 Task: Look for space in Sanaa, Yemen from 8th August, 2023 to 15th August, 2023 for 9 adults in price range Rs.10000 to Rs.14000. Place can be shared room with 5 bedrooms having 9 beds and 5 bathrooms. Property type can be house, flat, guest house. Amenities needed are: wifi, TV, free parkinig on premises, gym, breakfast. Booking option can be shelf check-in. Required host language is English.
Action: Mouse moved to (521, 100)
Screenshot: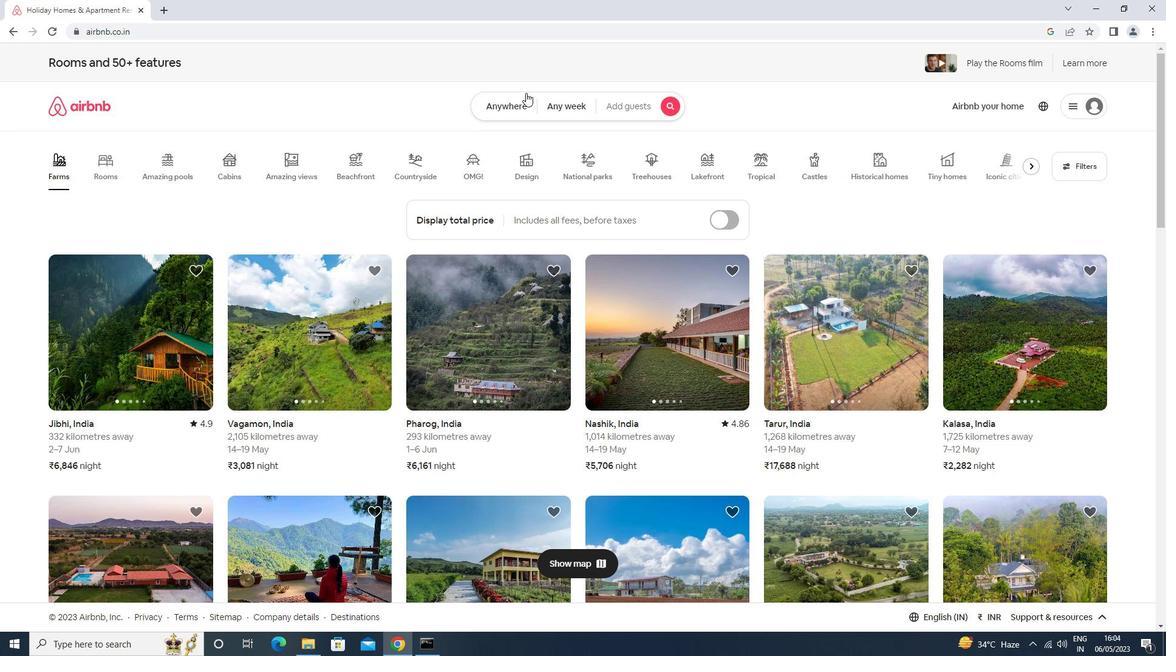 
Action: Mouse pressed left at (521, 100)
Screenshot: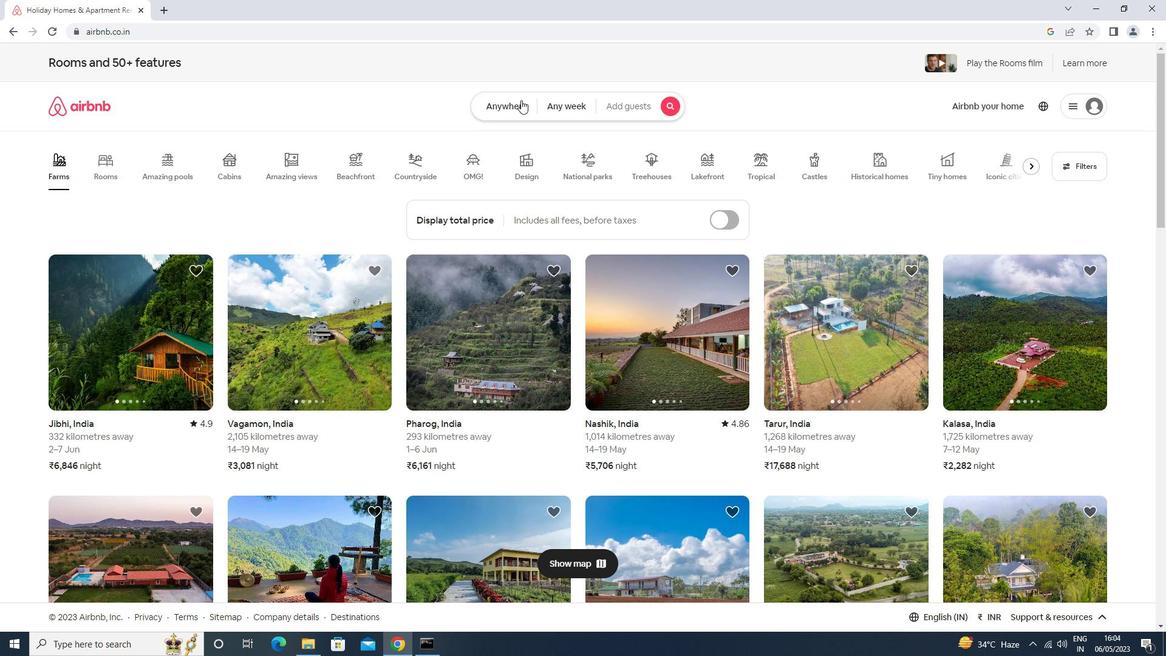 
Action: Mouse moved to (455, 145)
Screenshot: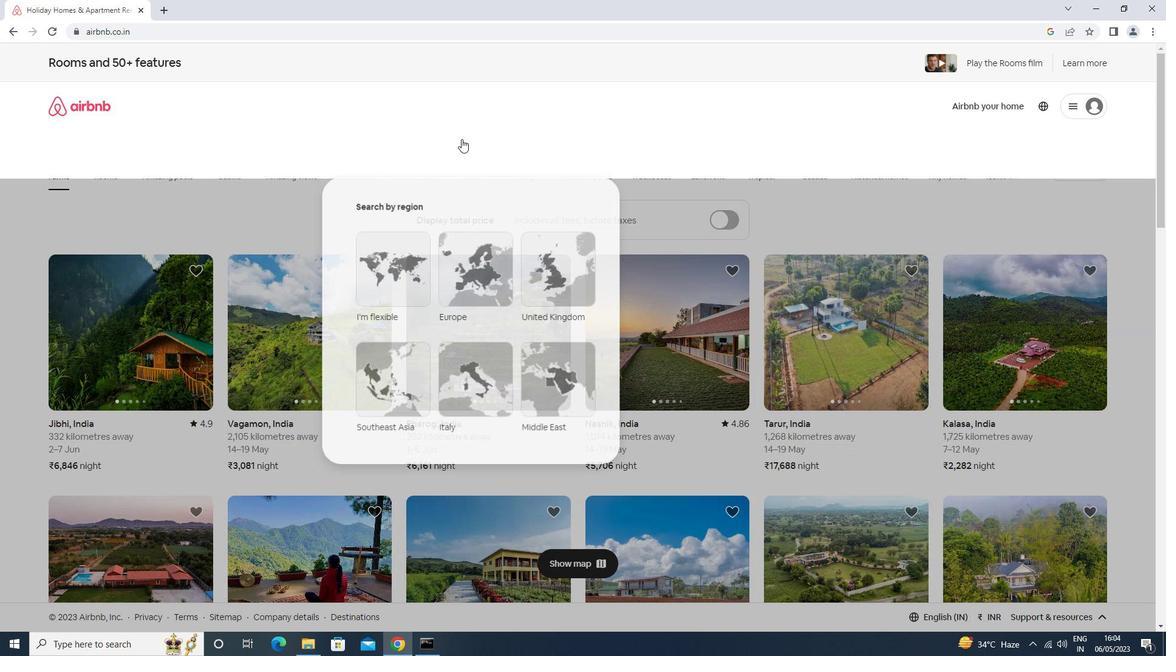 
Action: Mouse pressed left at (455, 145)
Screenshot: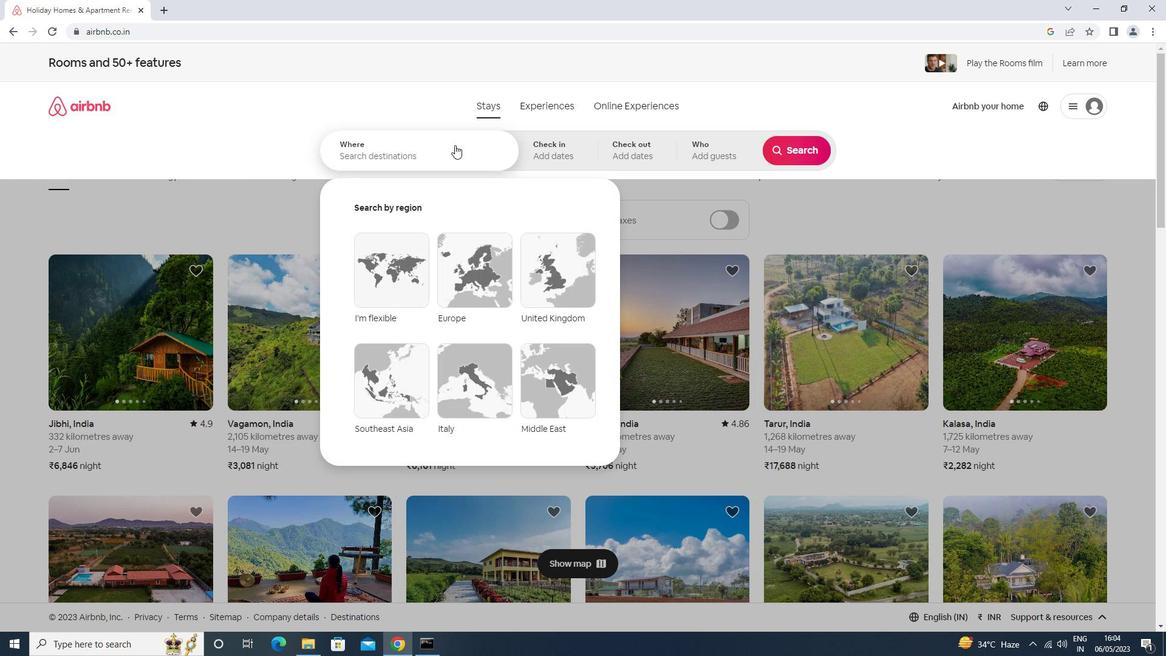 
Action: Key pressed <Key.shift>SANAA,YEMEN<Key.down><Key.enter>
Screenshot: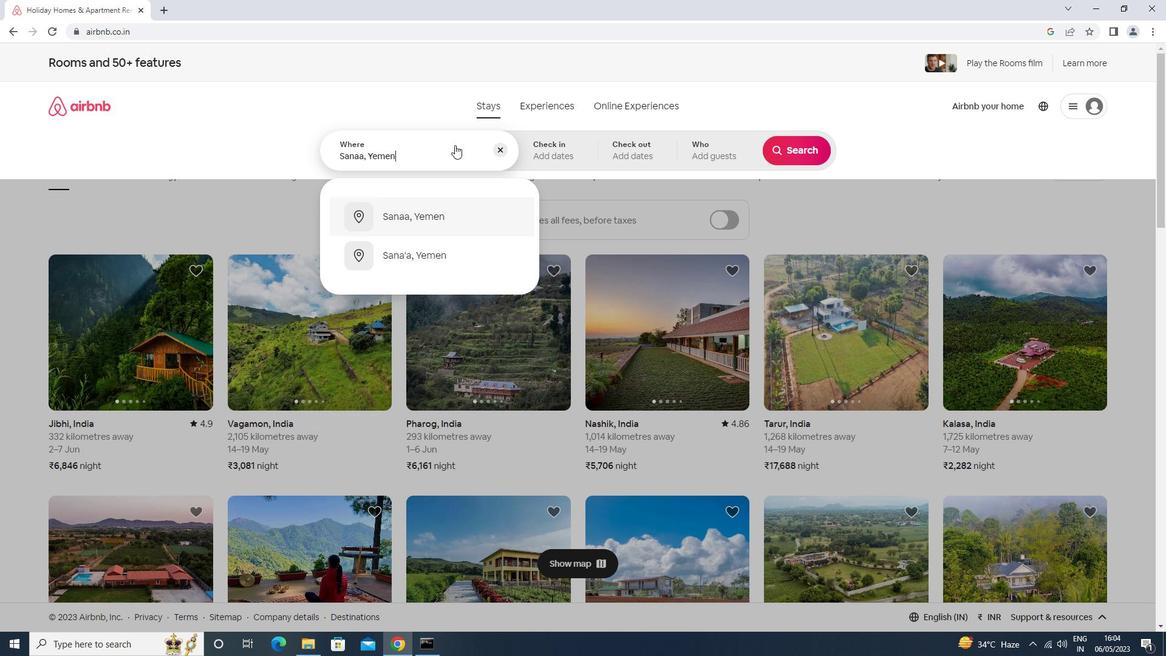 
Action: Mouse moved to (792, 249)
Screenshot: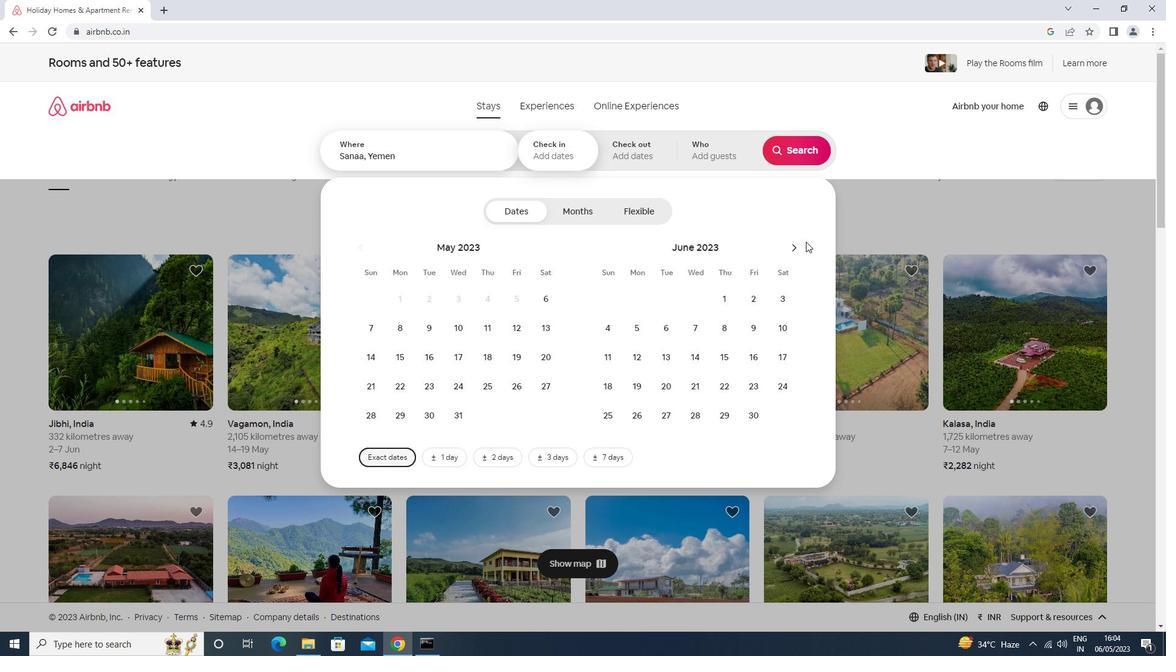 
Action: Mouse pressed left at (792, 249)
Screenshot: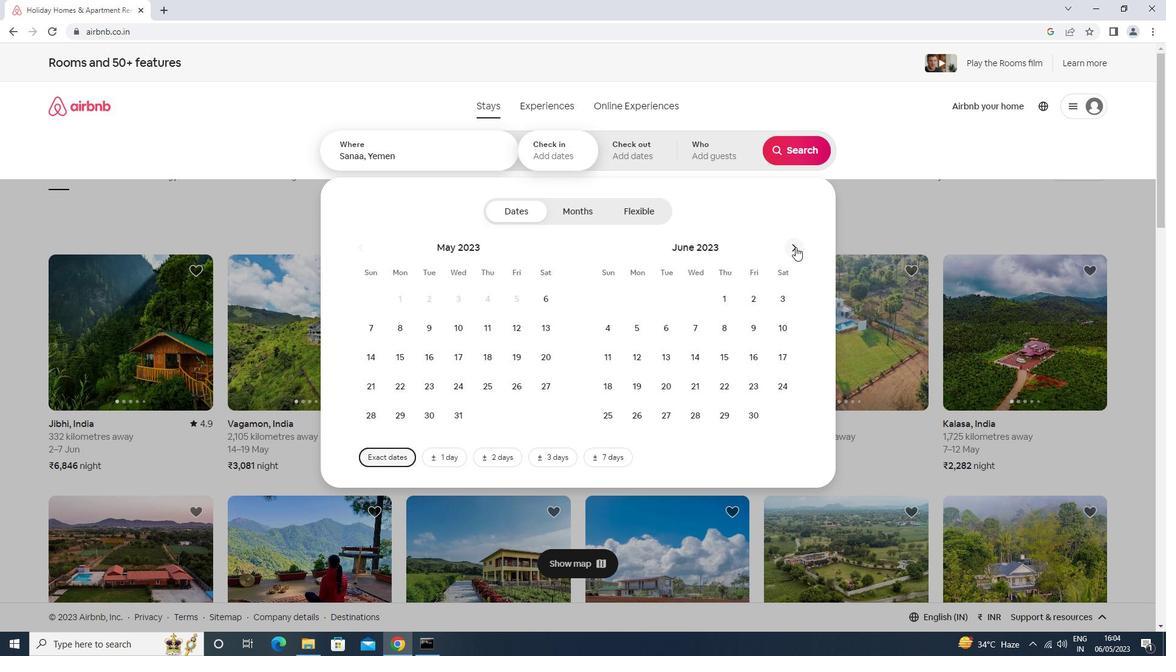 
Action: Mouse pressed left at (792, 249)
Screenshot: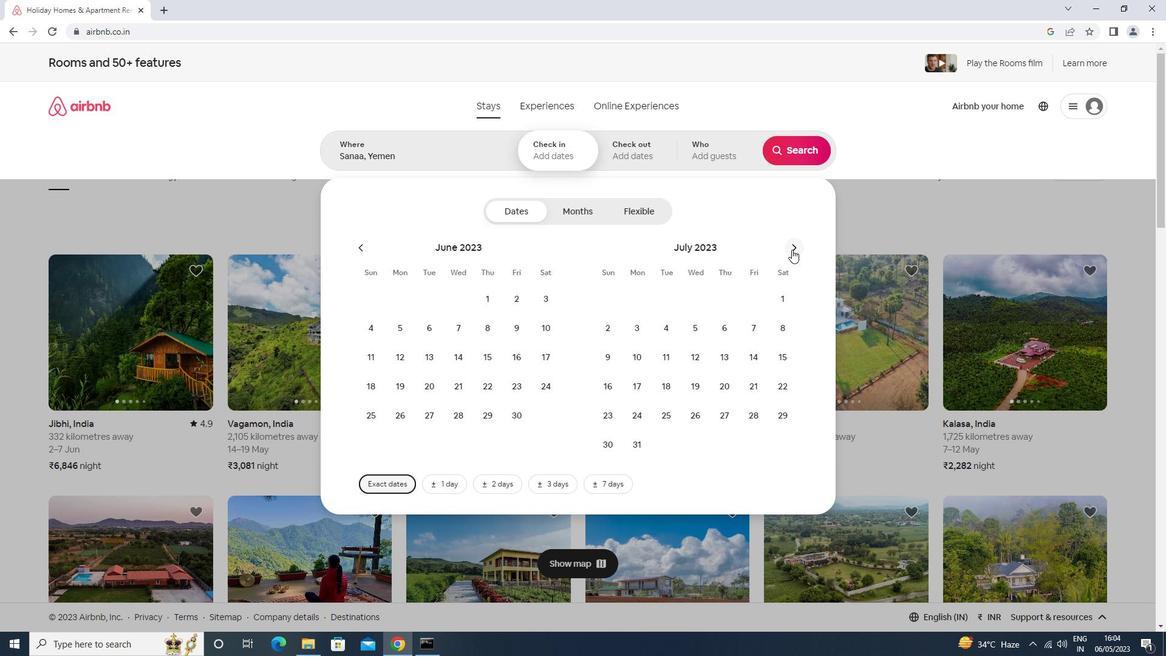 
Action: Mouse moved to (668, 321)
Screenshot: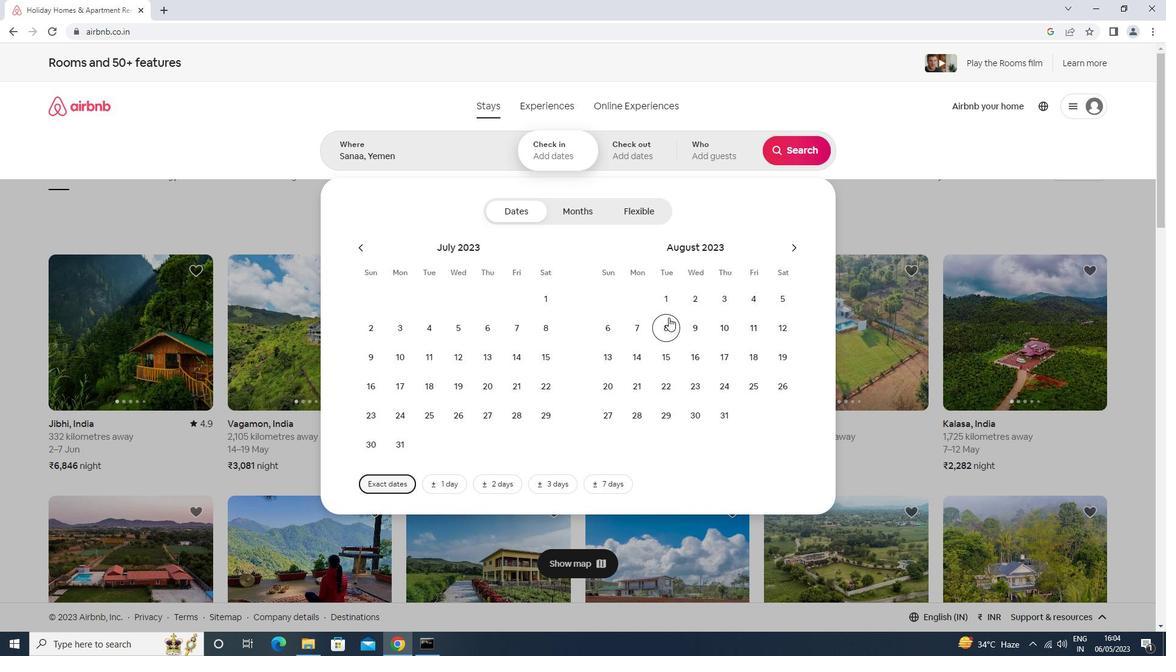 
Action: Mouse pressed left at (668, 321)
Screenshot: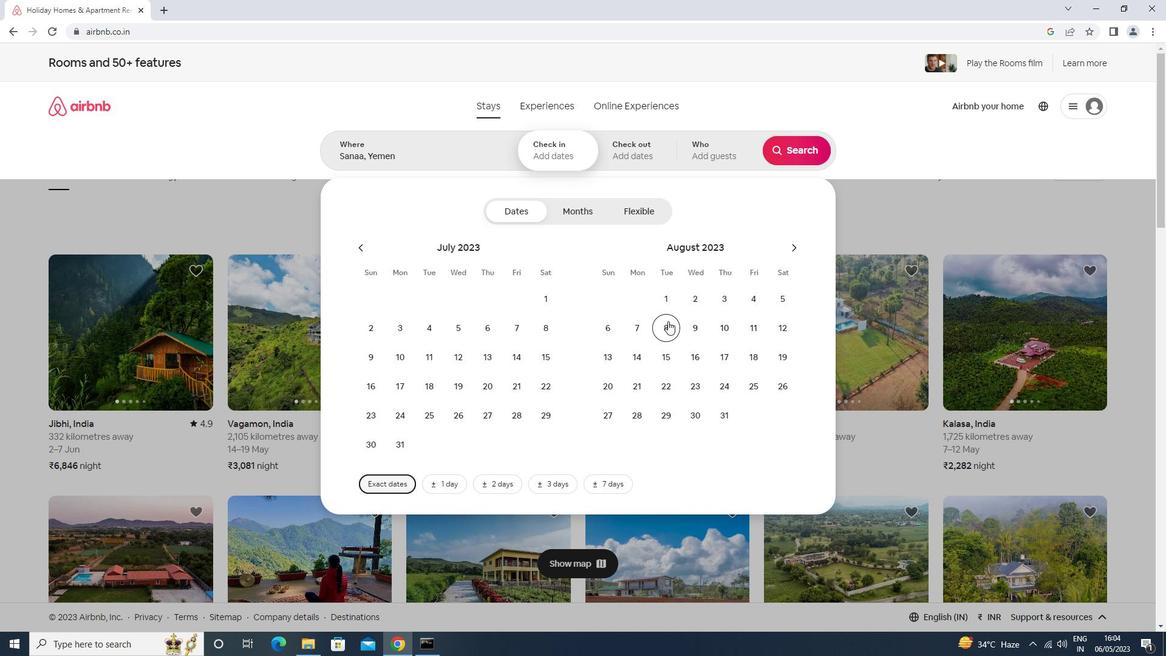 
Action: Mouse moved to (665, 347)
Screenshot: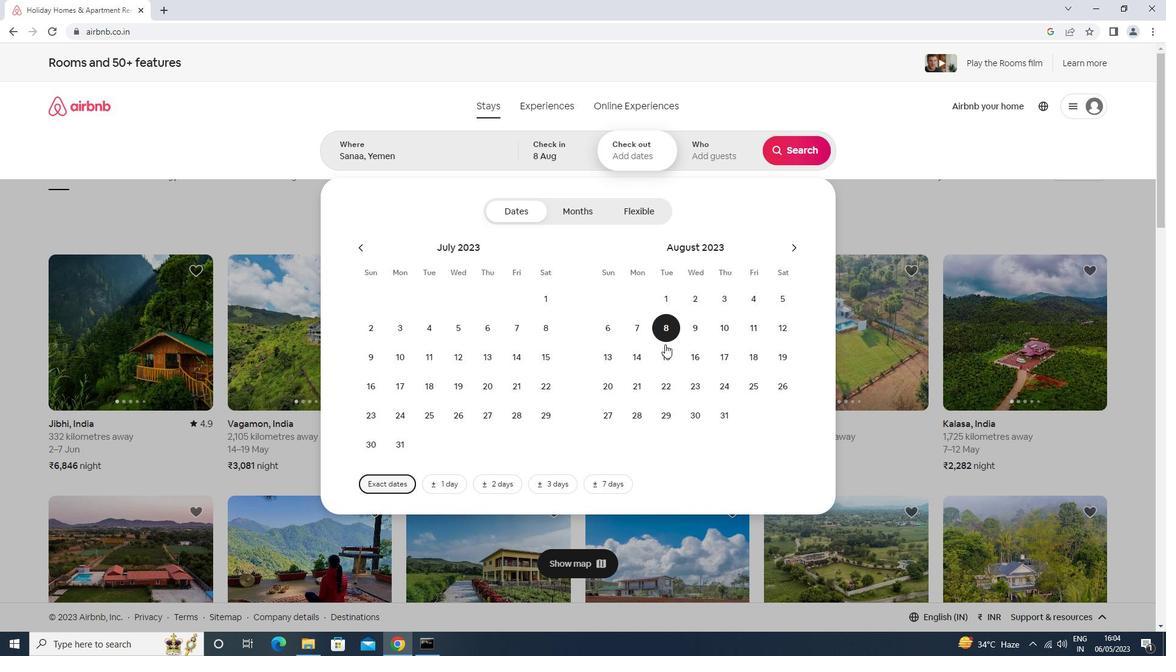 
Action: Mouse pressed left at (665, 347)
Screenshot: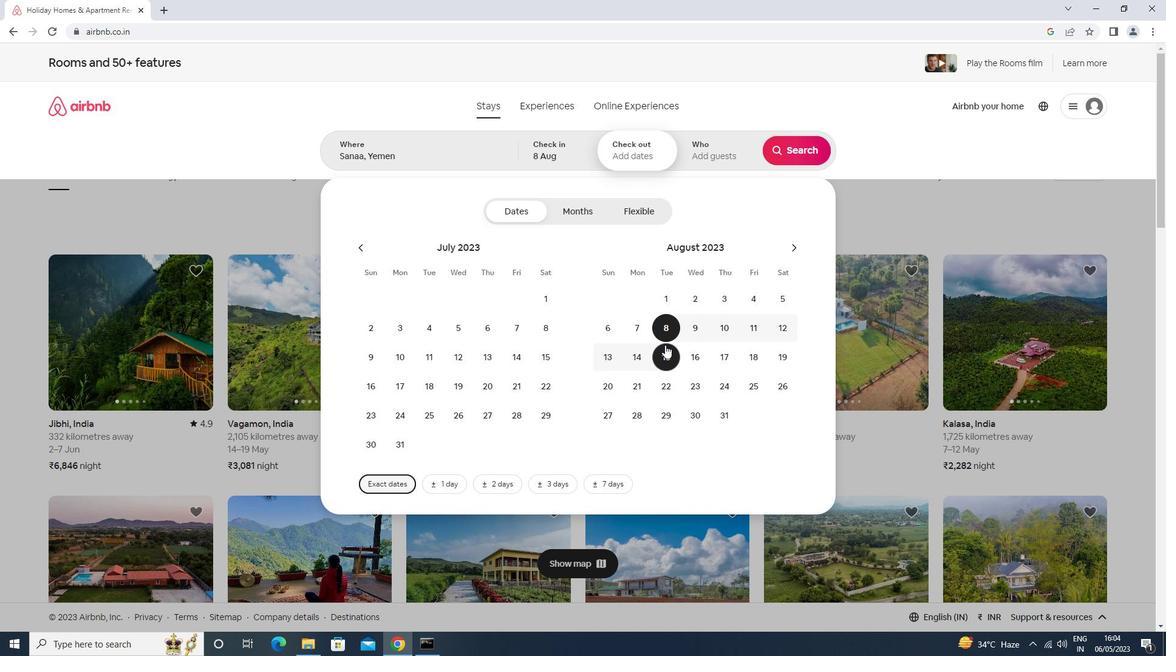 
Action: Mouse moved to (705, 144)
Screenshot: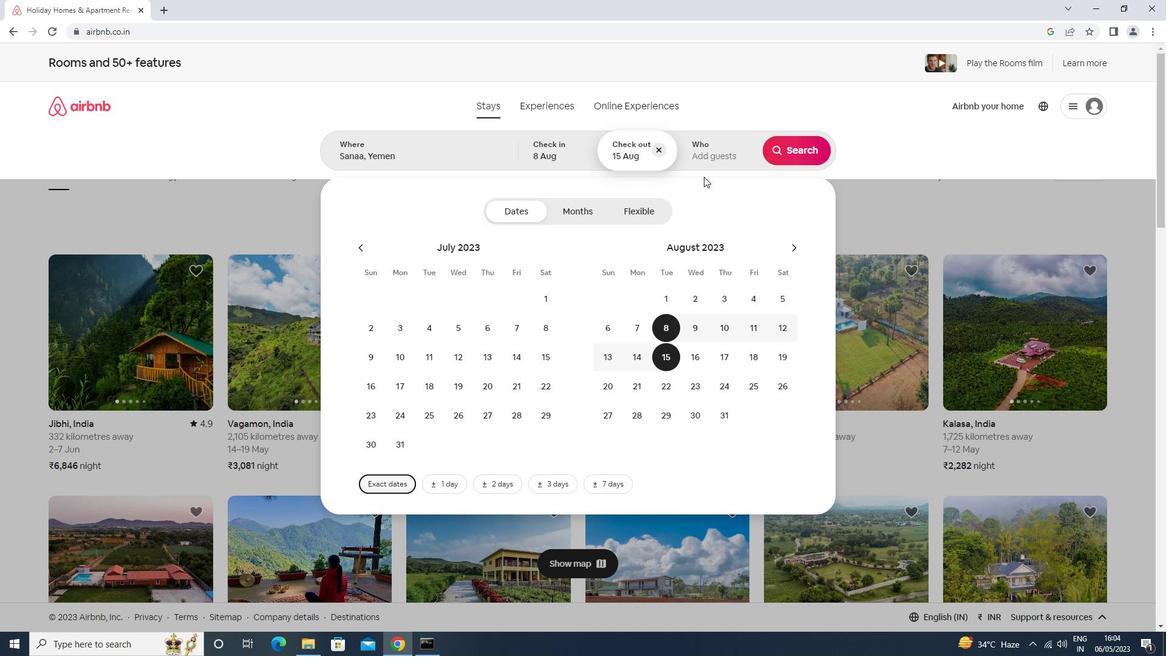 
Action: Mouse pressed left at (705, 144)
Screenshot: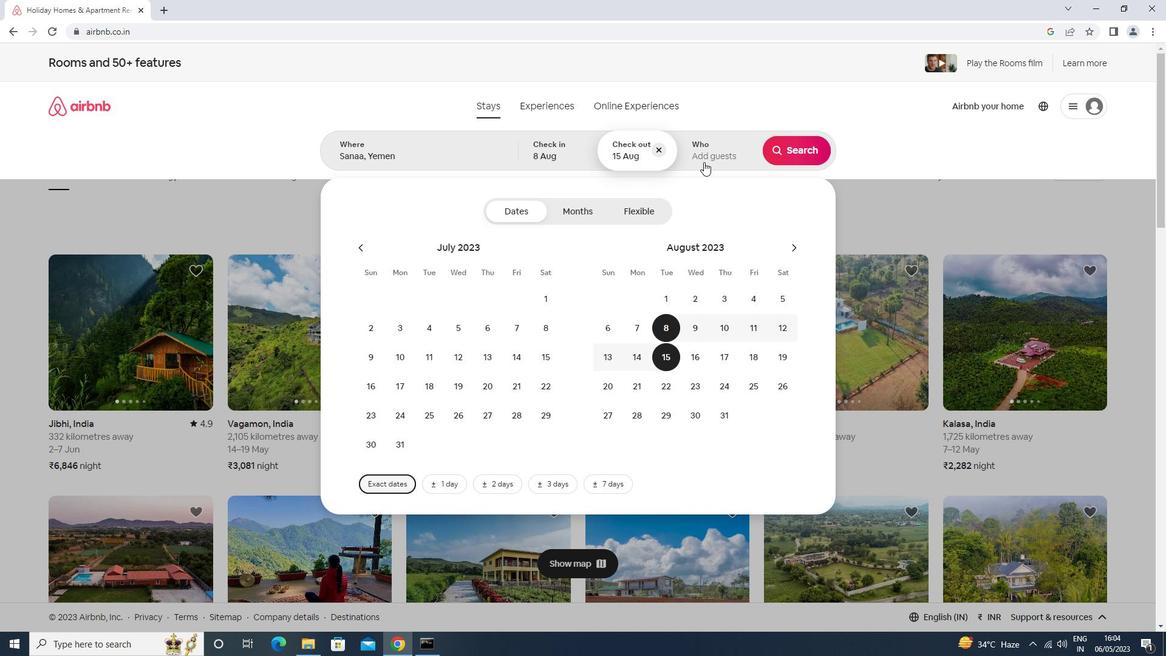 
Action: Mouse moved to (794, 211)
Screenshot: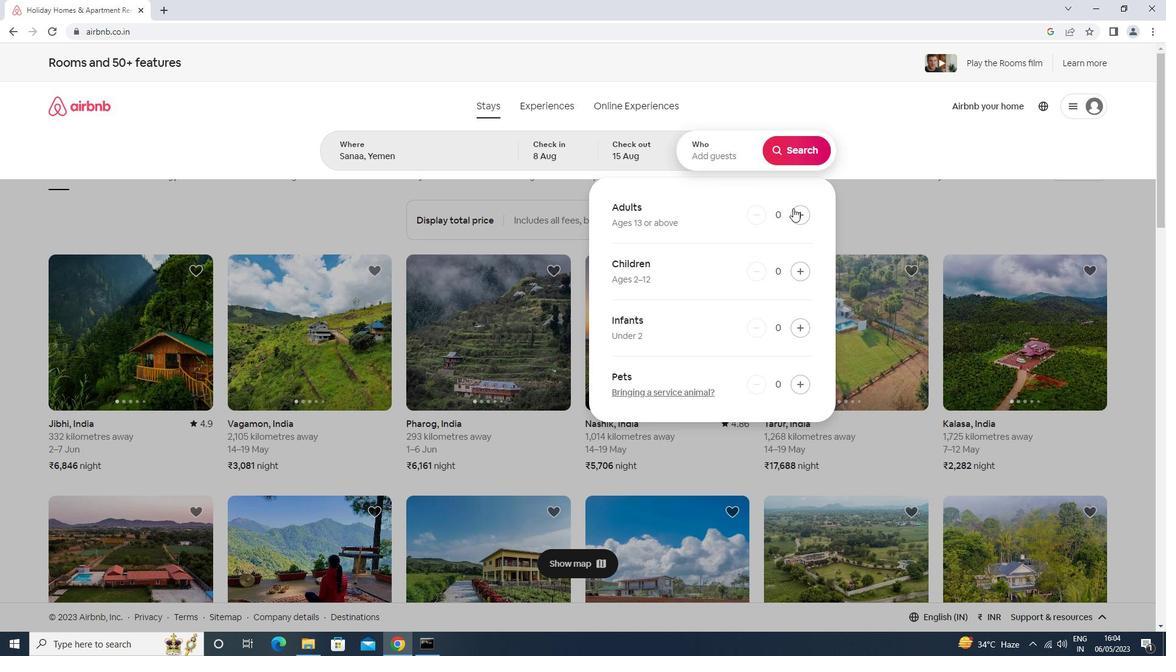 
Action: Mouse pressed left at (794, 211)
Screenshot: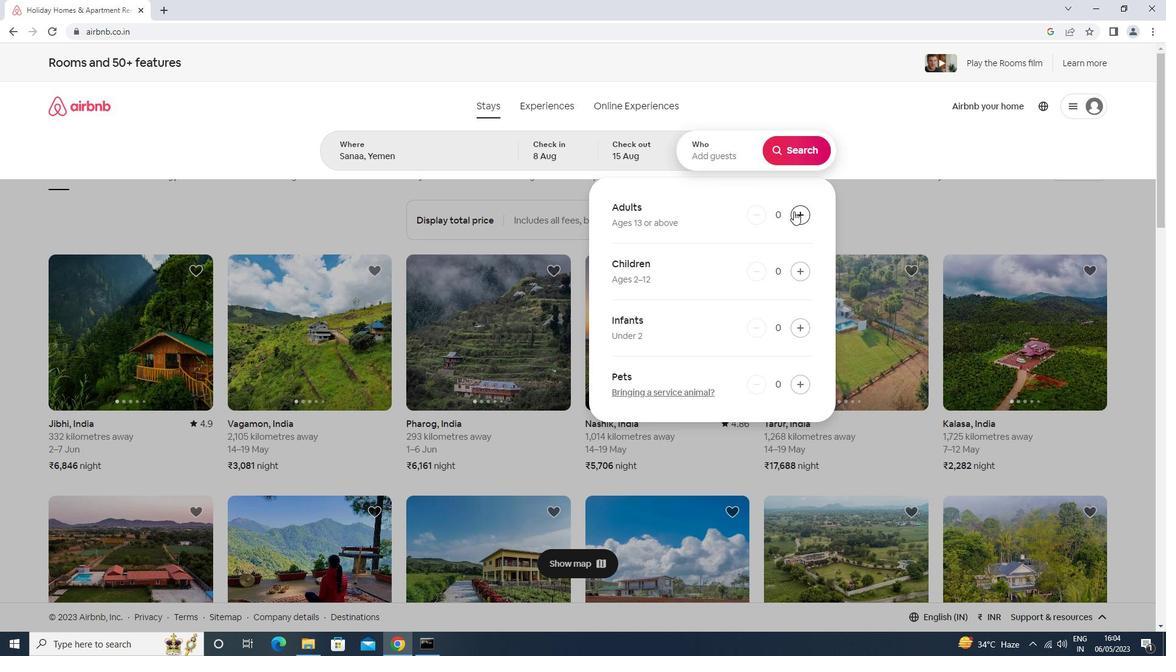 
Action: Mouse pressed left at (794, 211)
Screenshot: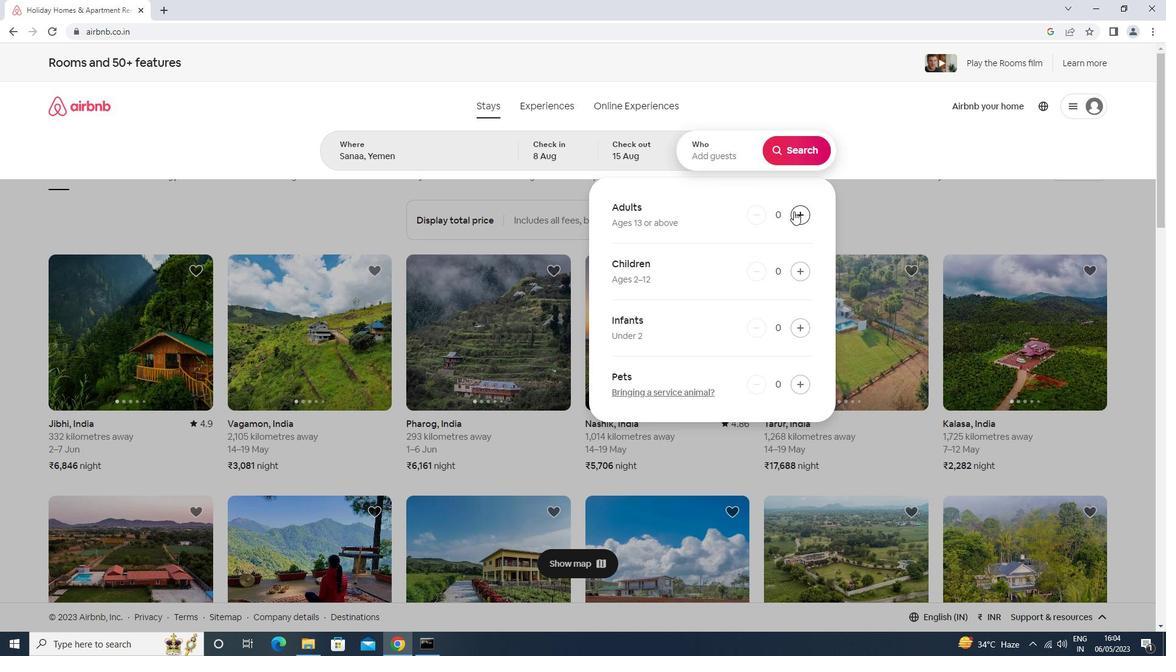 
Action: Mouse pressed left at (794, 211)
Screenshot: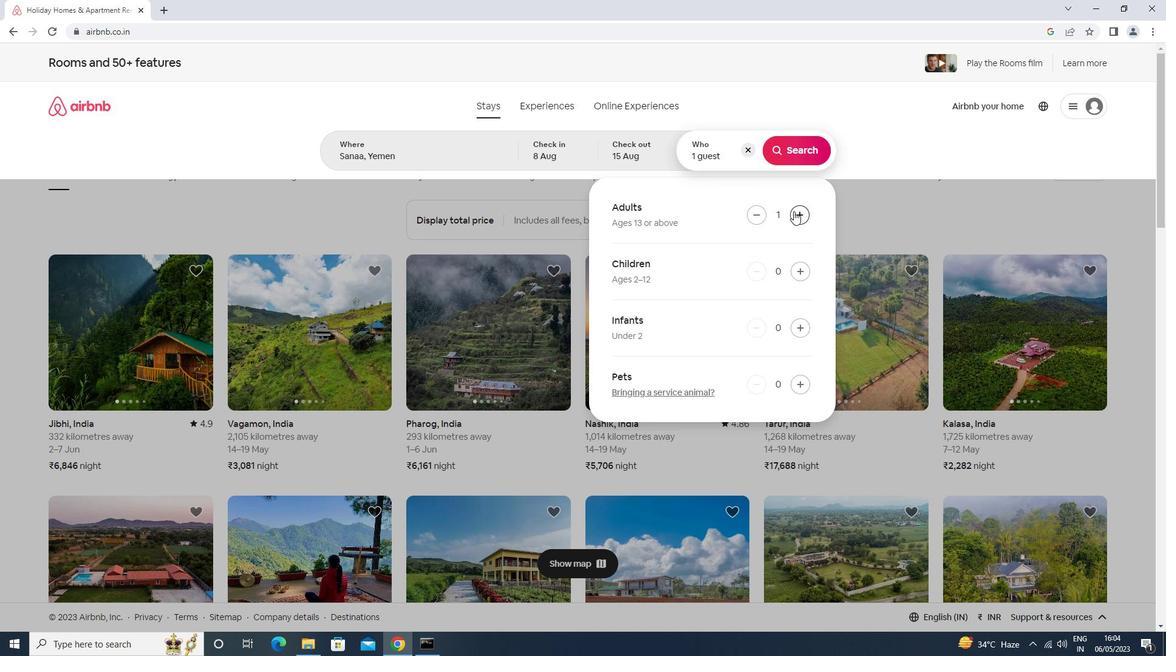 
Action: Mouse pressed left at (794, 211)
Screenshot: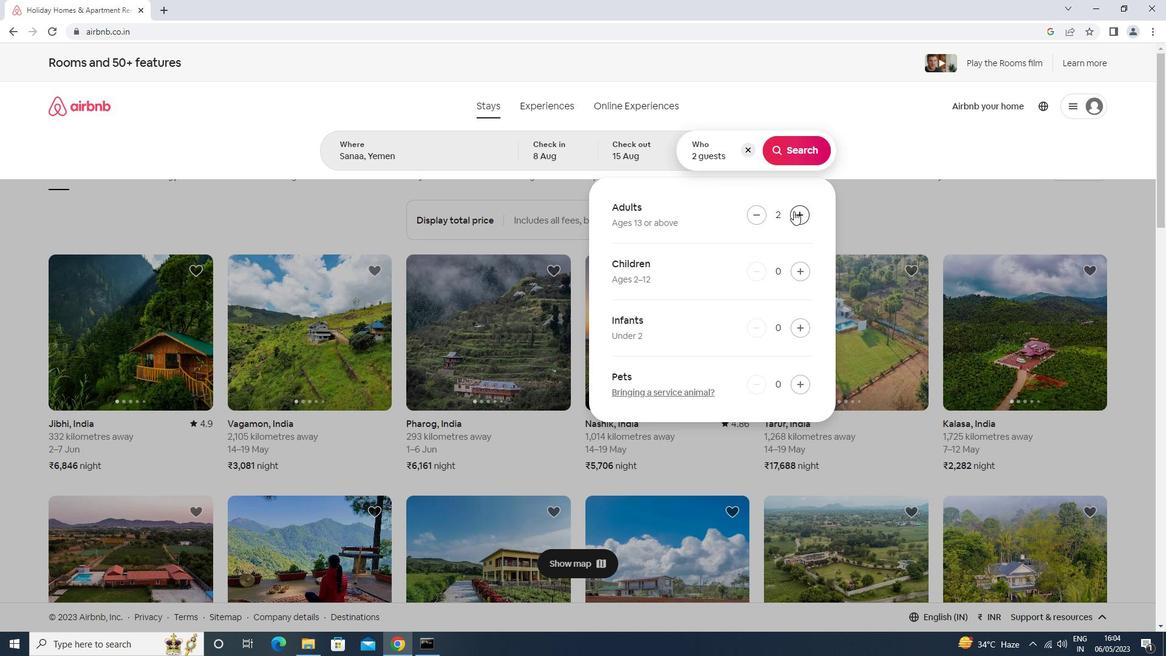 
Action: Mouse pressed left at (794, 211)
Screenshot: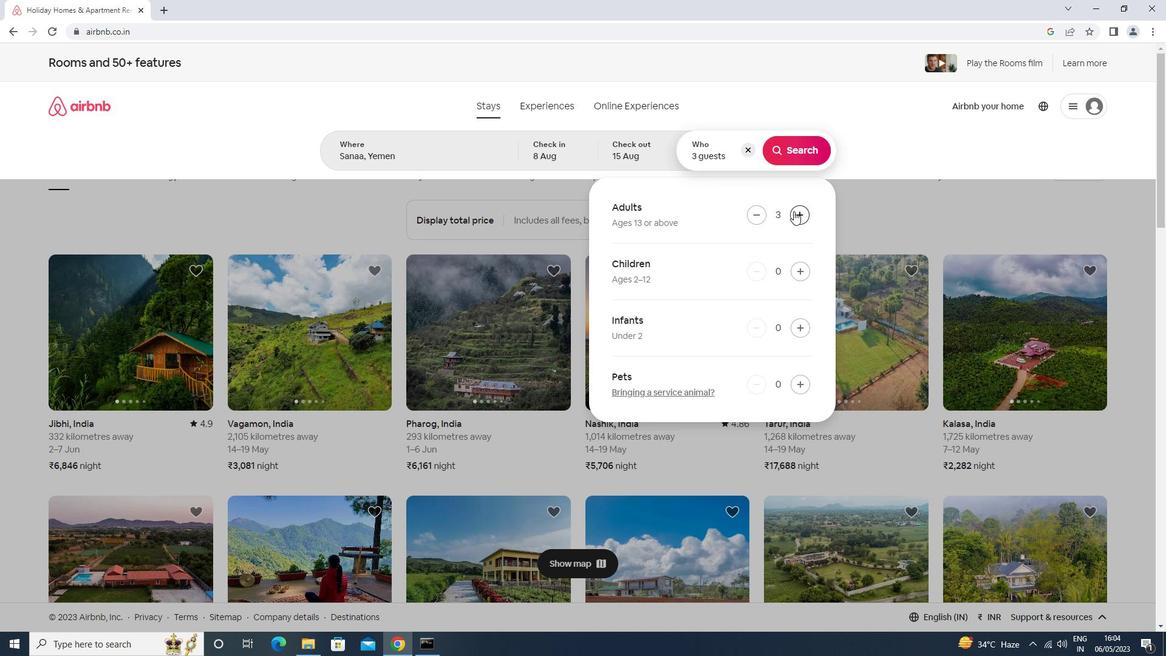 
Action: Mouse pressed left at (794, 211)
Screenshot: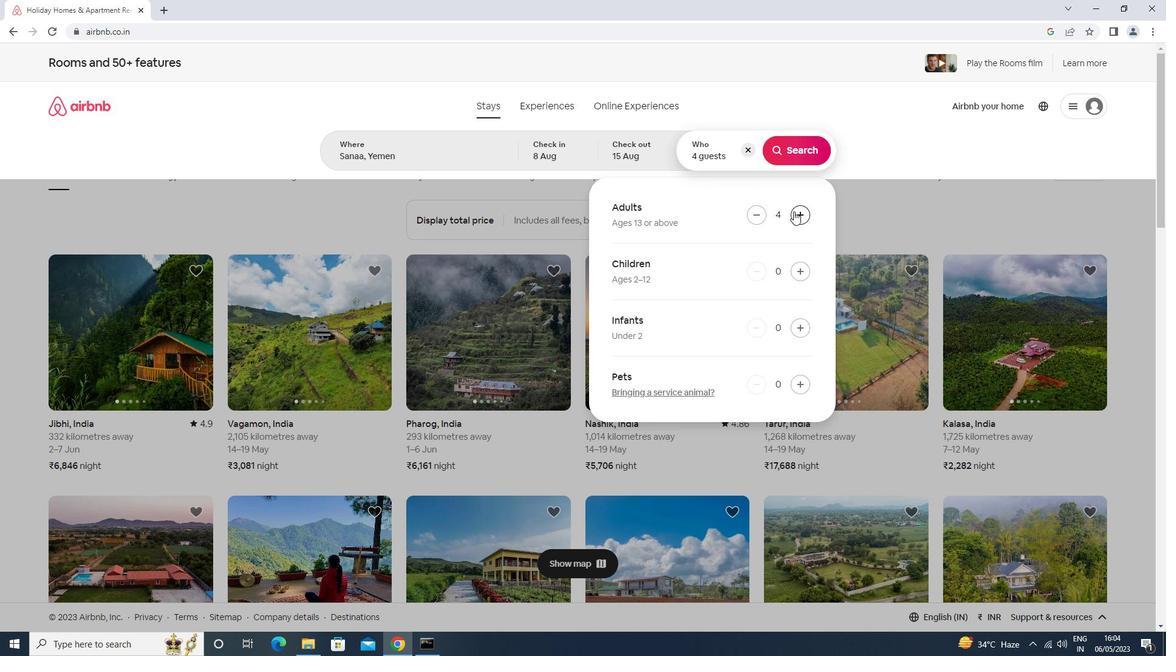 
Action: Mouse pressed left at (794, 211)
Screenshot: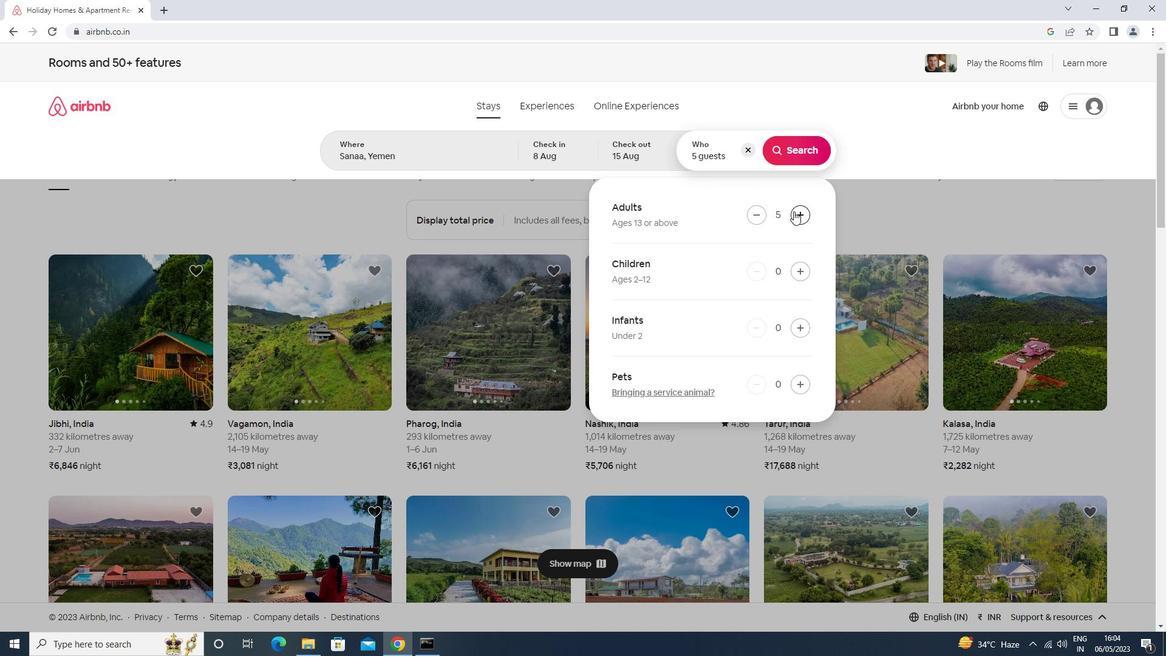 
Action: Mouse pressed left at (794, 211)
Screenshot: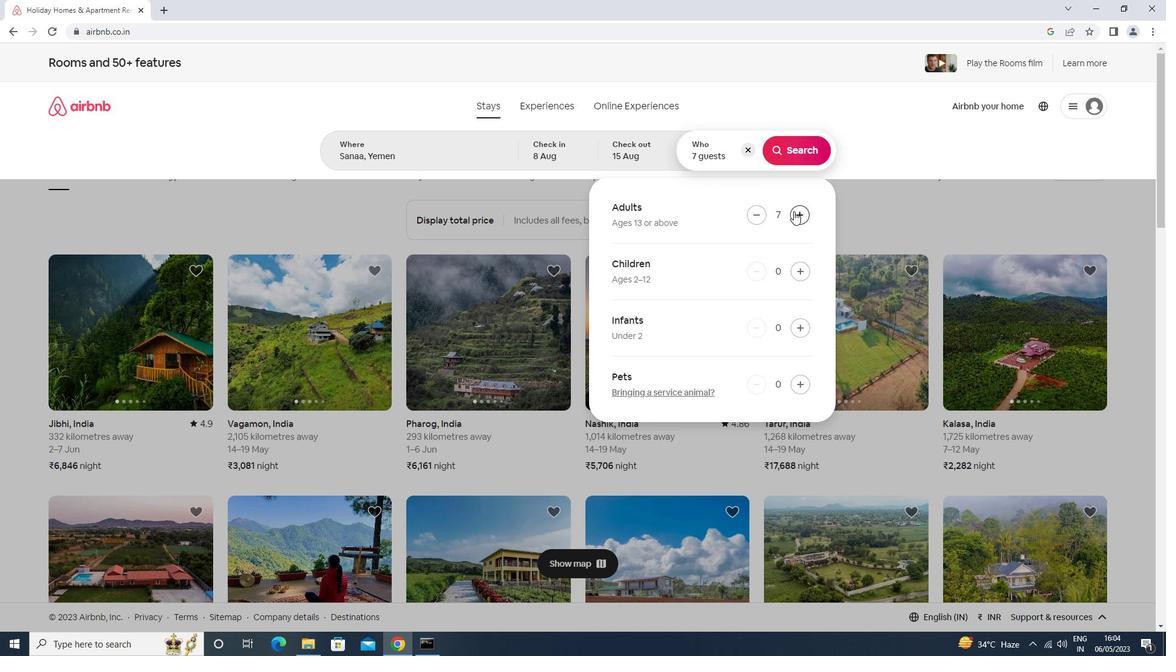 
Action: Mouse pressed left at (794, 211)
Screenshot: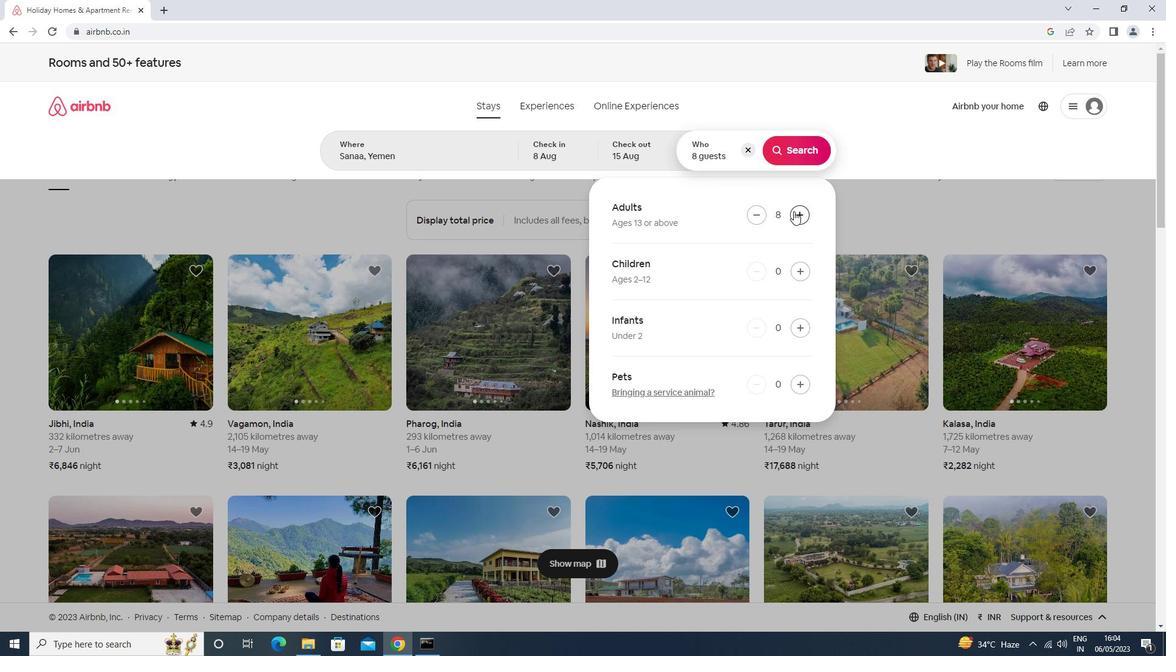 
Action: Mouse moved to (798, 145)
Screenshot: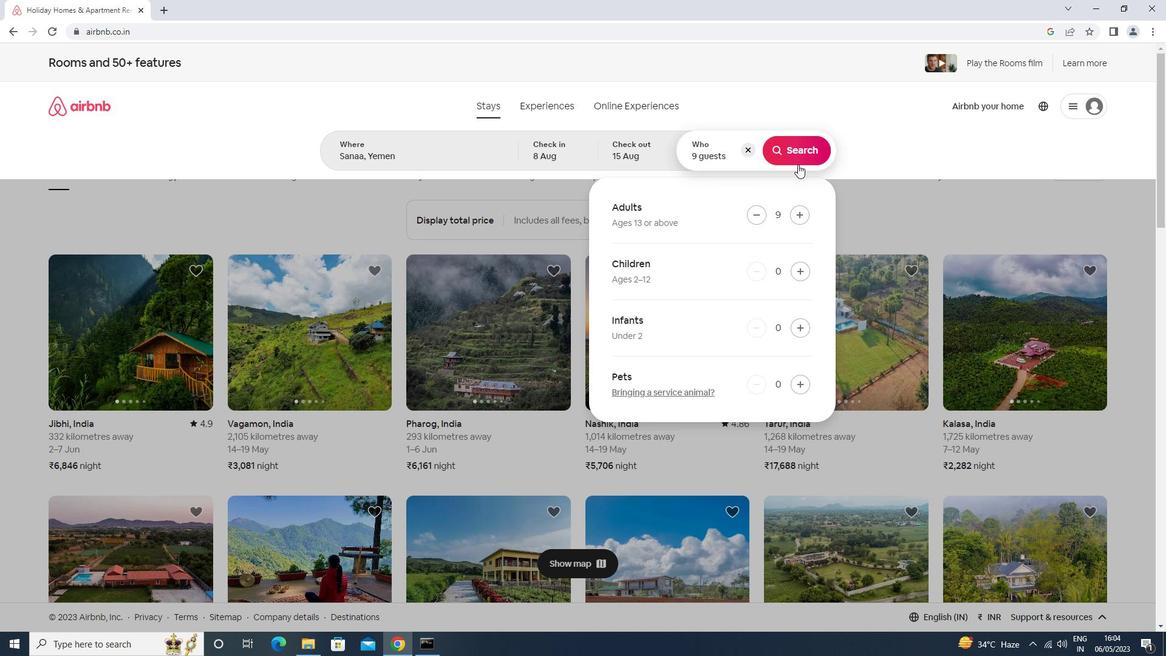 
Action: Mouse pressed left at (798, 145)
Screenshot: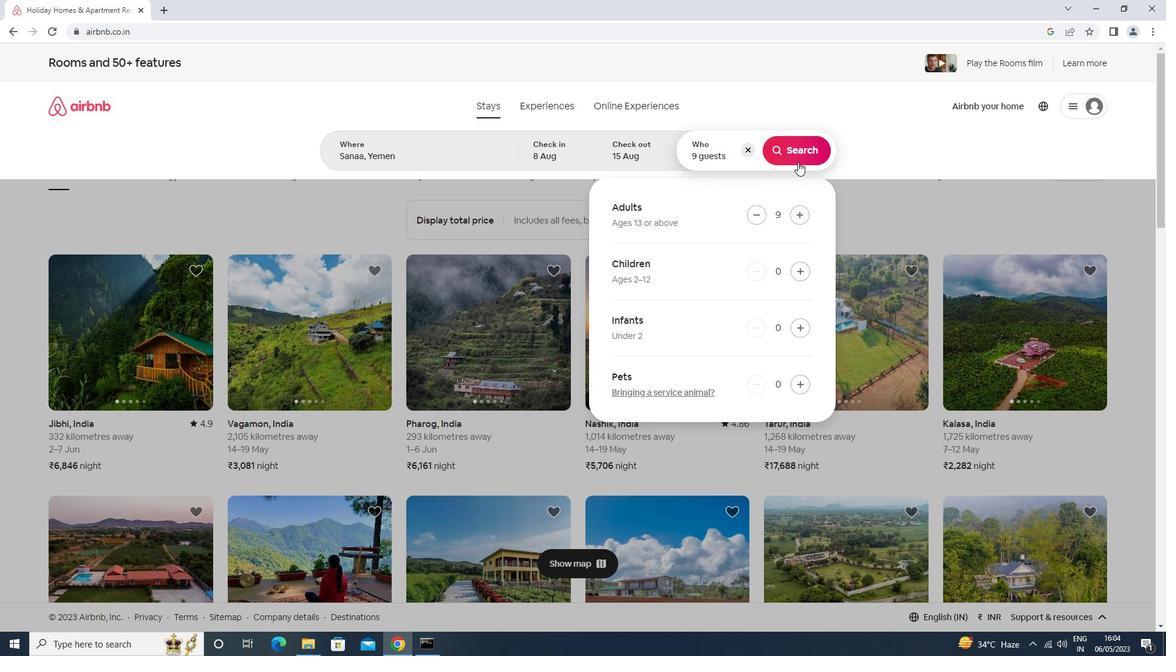 
Action: Mouse moved to (1125, 111)
Screenshot: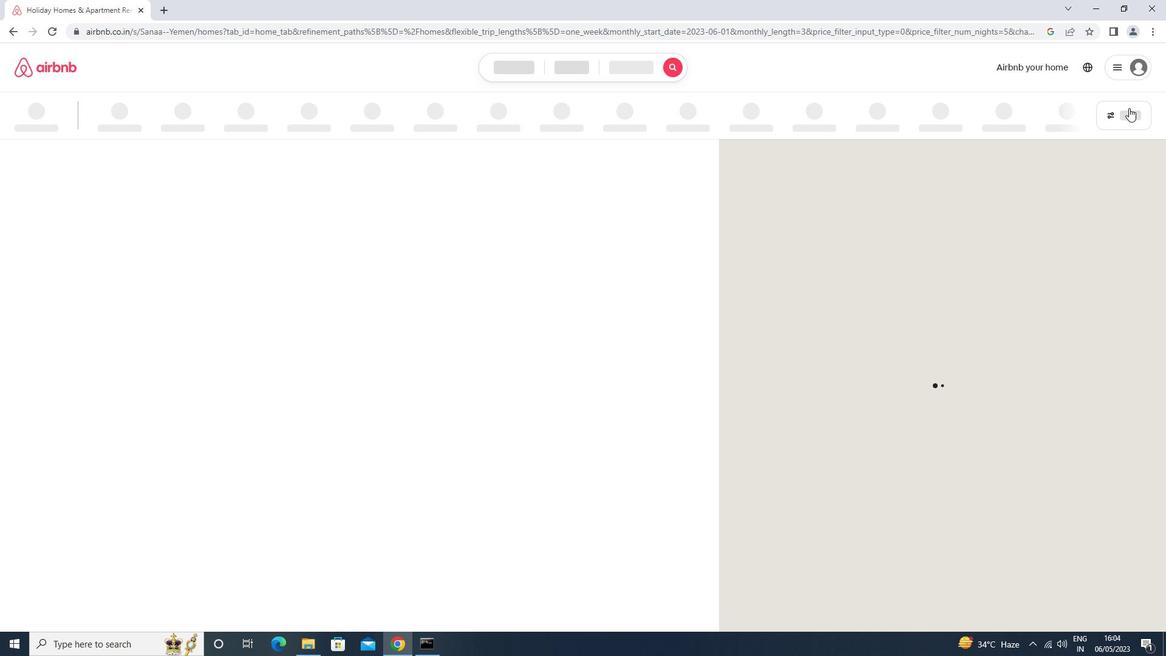 
Action: Mouse pressed left at (1125, 111)
Screenshot: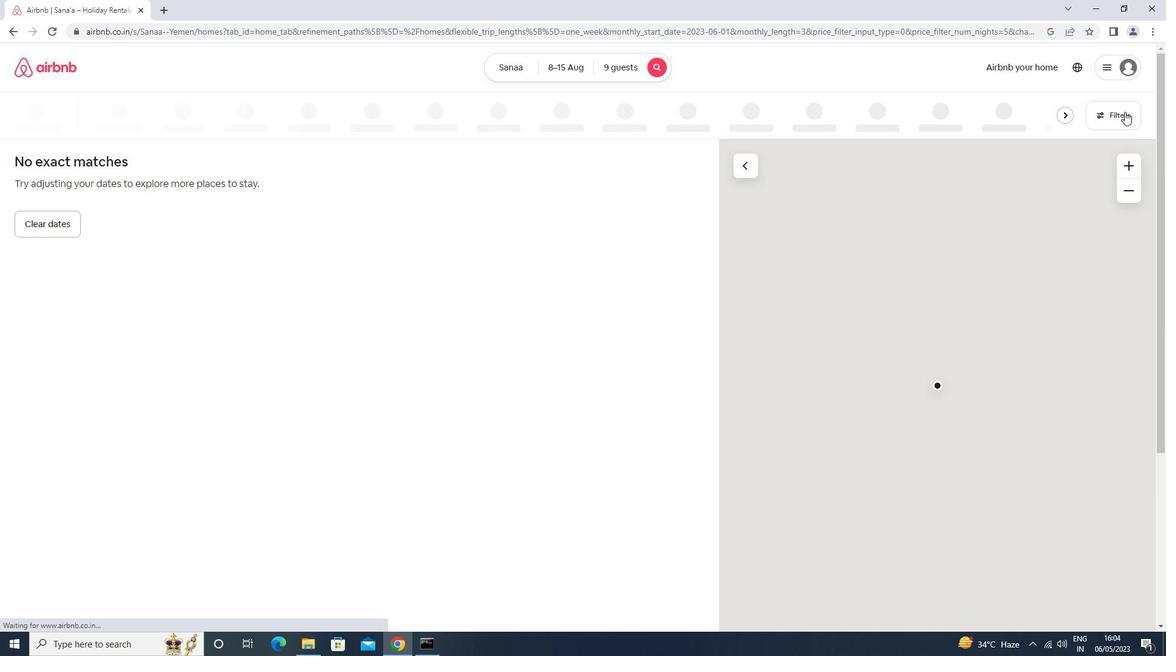 
Action: Mouse moved to (430, 419)
Screenshot: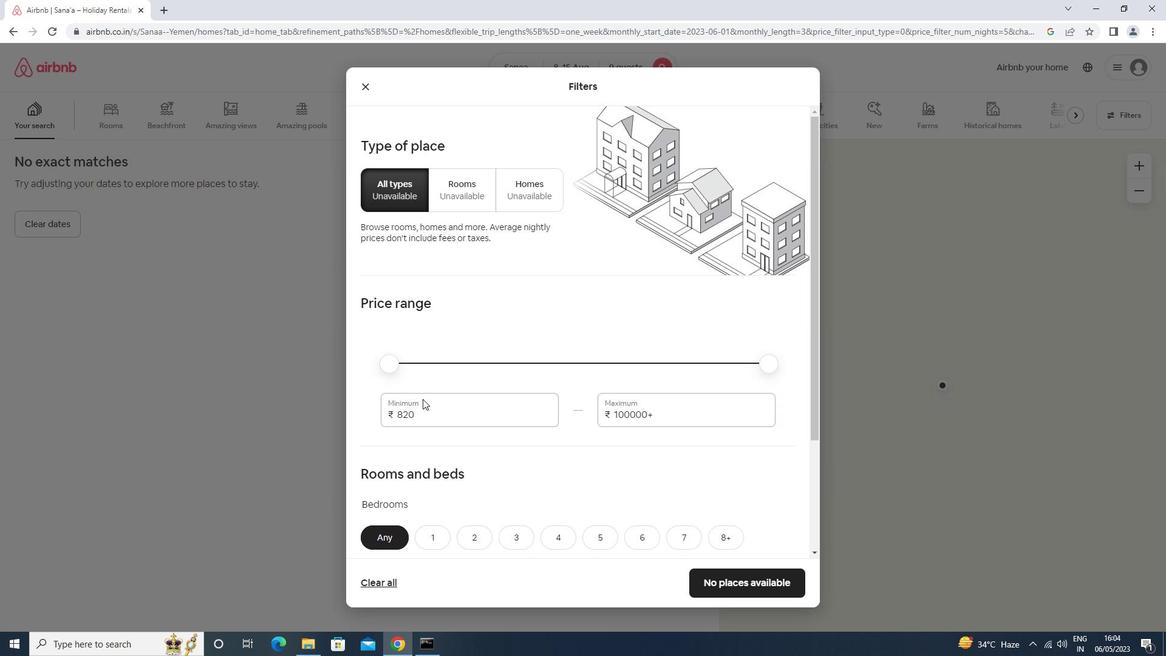 
Action: Mouse pressed left at (430, 419)
Screenshot: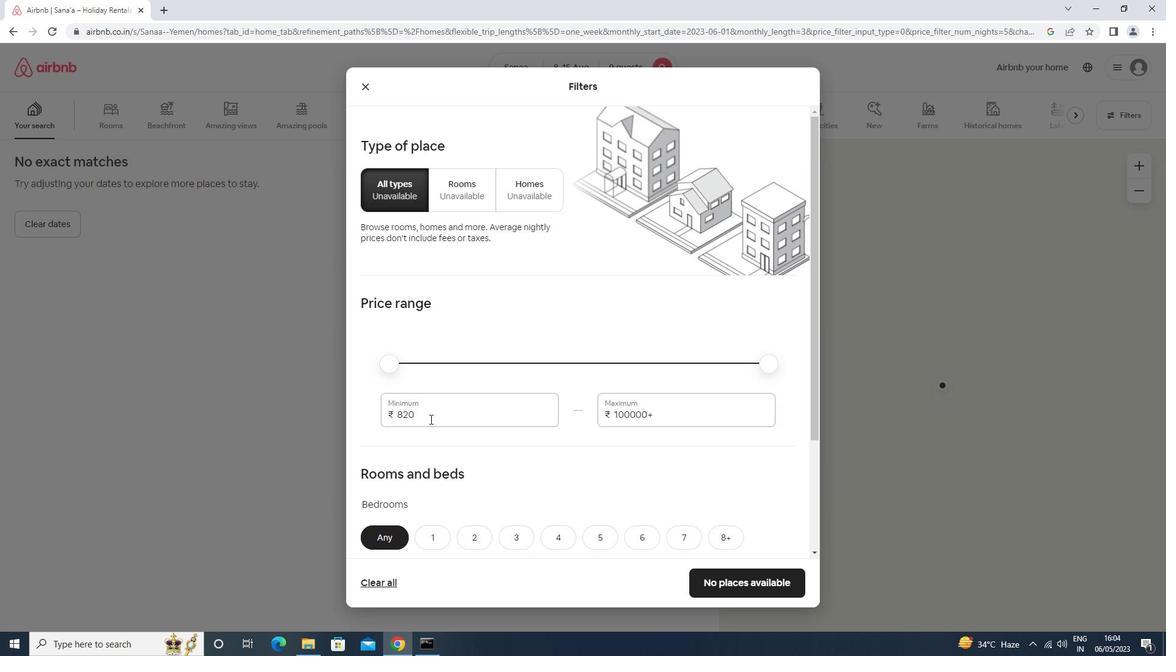 
Action: Key pressed <Key.backspace><Key.backspace><Key.backspace>10000<Key.tab>15<Key.backspace>4000
Screenshot: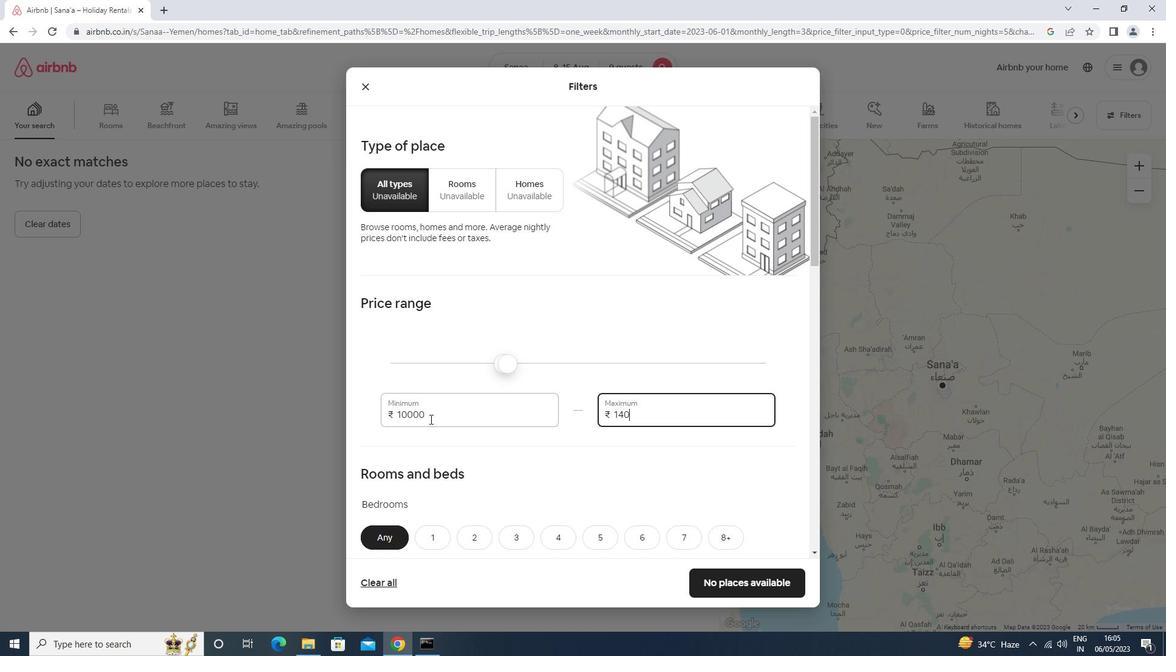 
Action: Mouse moved to (428, 419)
Screenshot: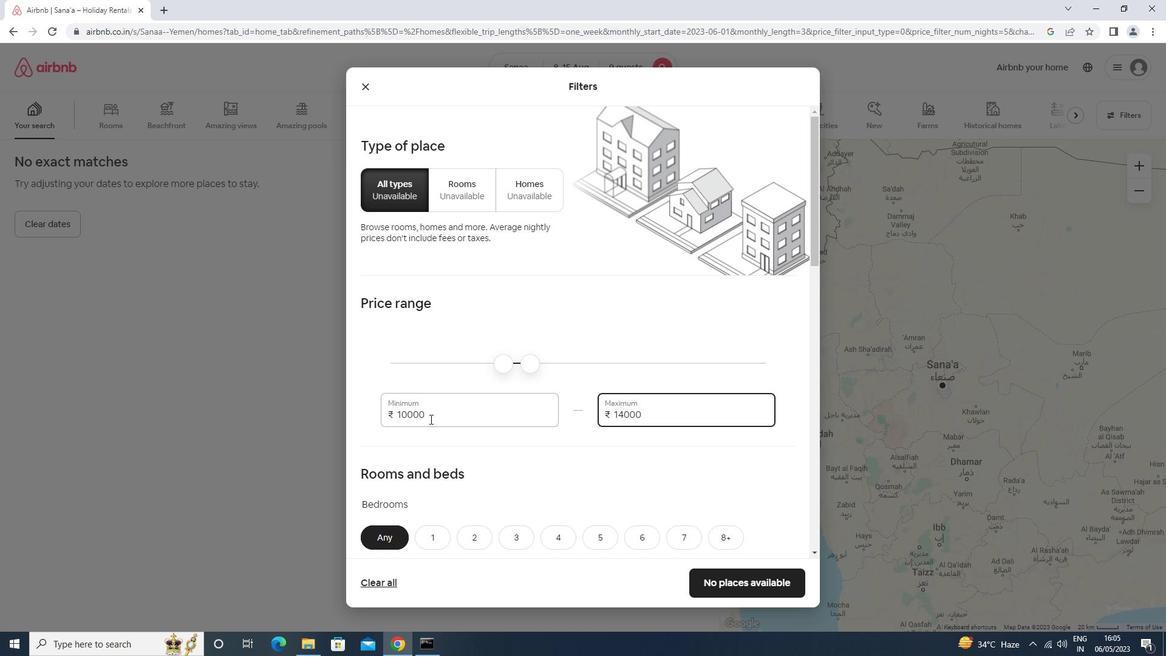 
Action: Mouse scrolled (428, 418) with delta (0, 0)
Screenshot: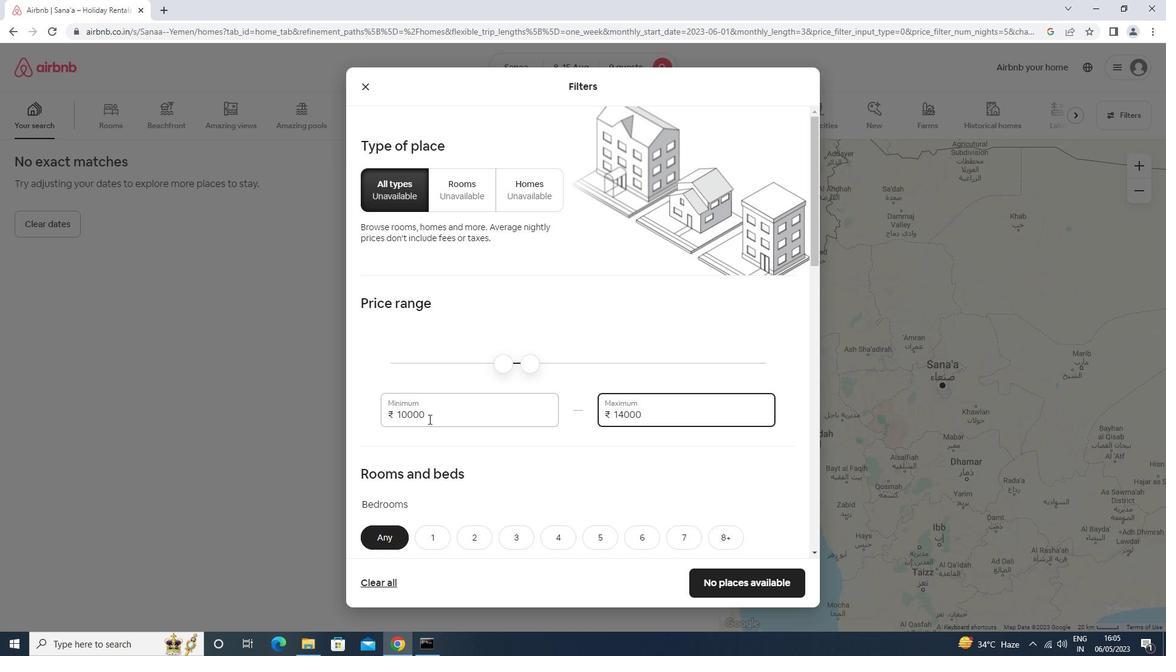 
Action: Mouse scrolled (428, 418) with delta (0, 0)
Screenshot: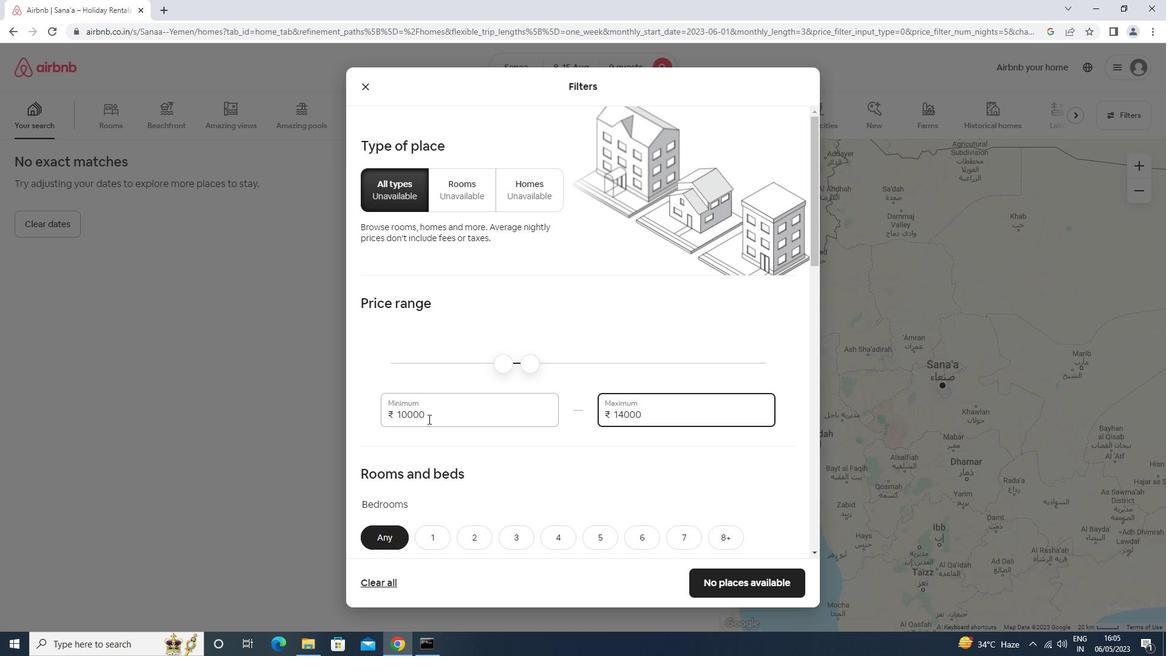 
Action: Mouse scrolled (428, 418) with delta (0, 0)
Screenshot: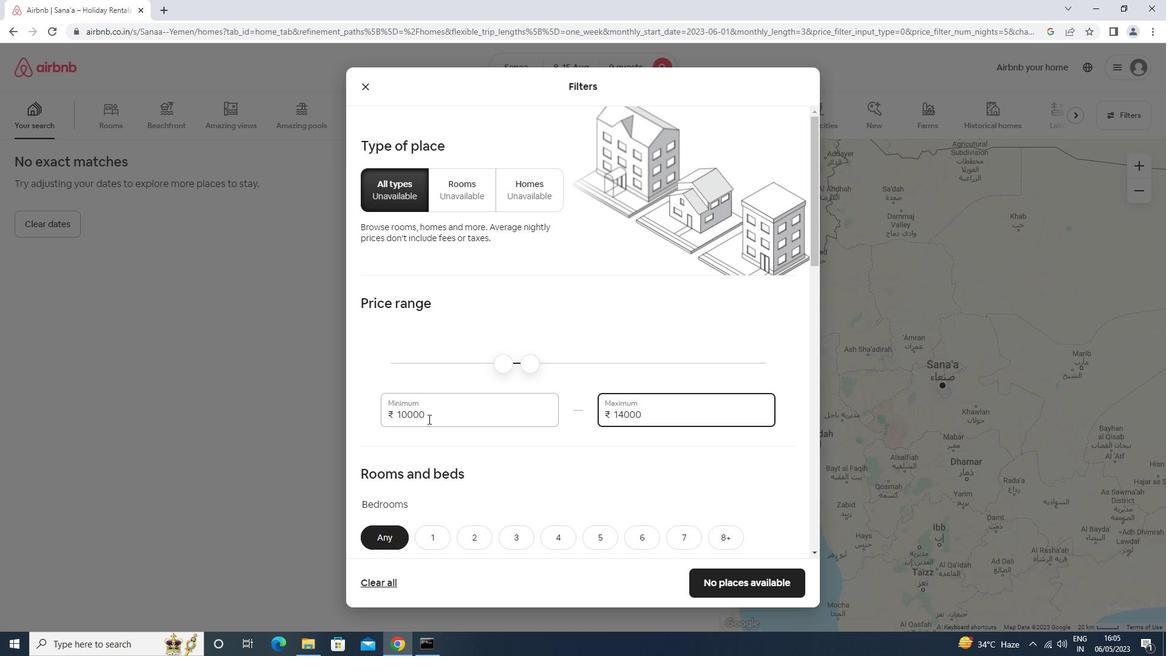 
Action: Mouse scrolled (428, 418) with delta (0, 0)
Screenshot: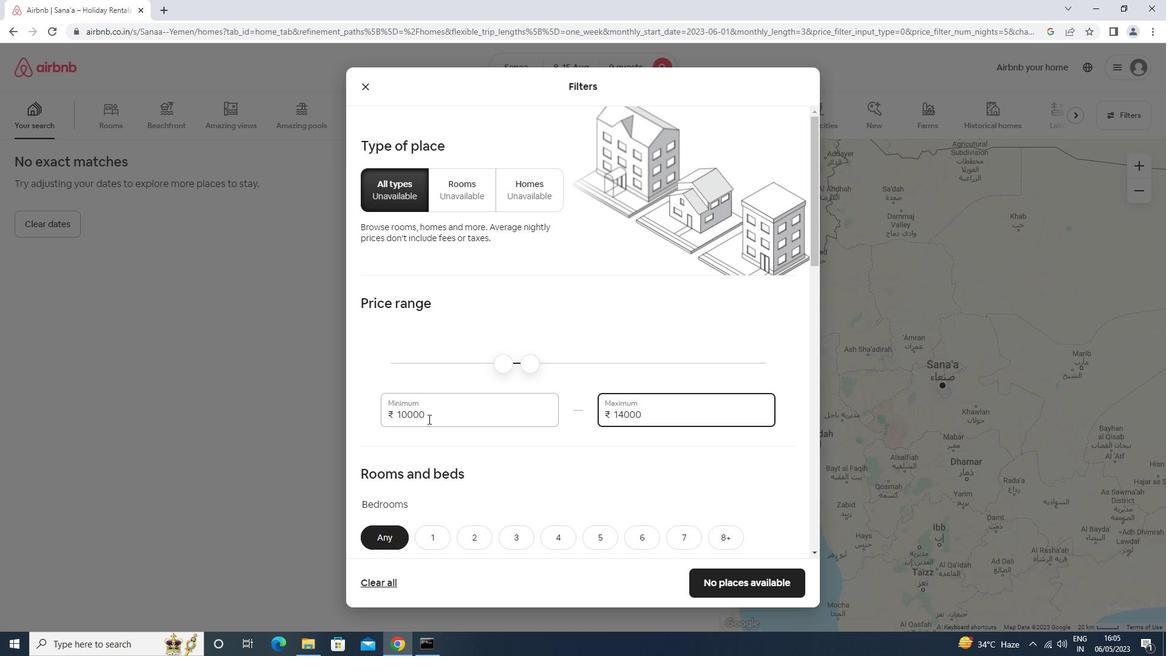 
Action: Mouse scrolled (428, 418) with delta (0, 0)
Screenshot: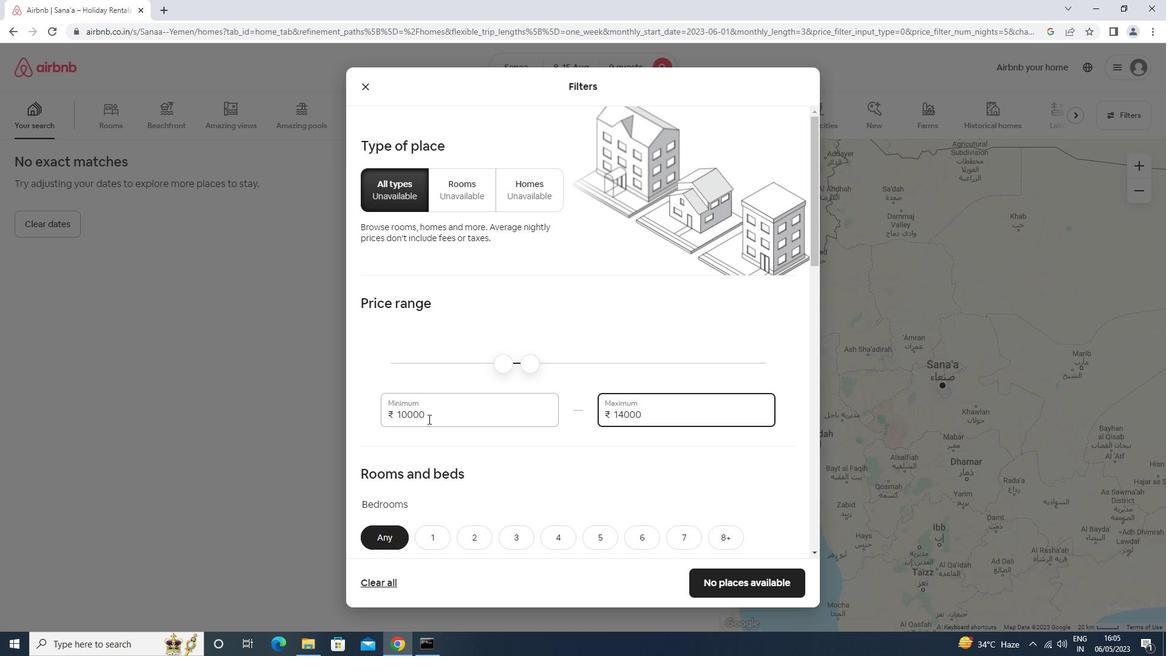 
Action: Mouse moved to (602, 241)
Screenshot: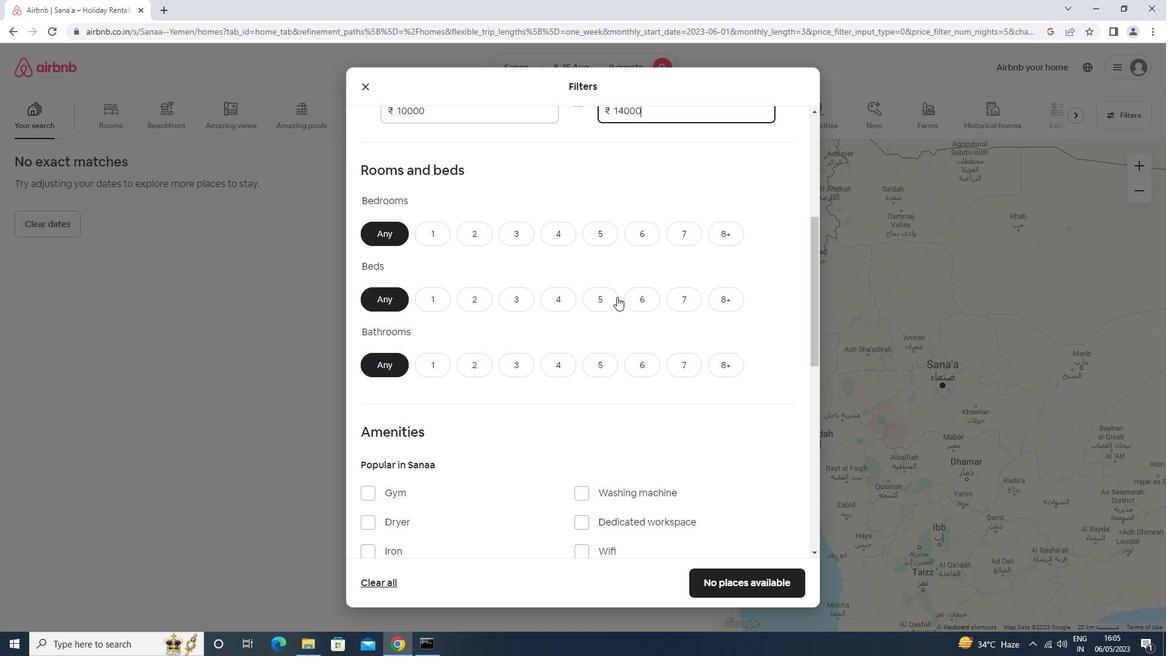 
Action: Mouse pressed left at (602, 241)
Screenshot: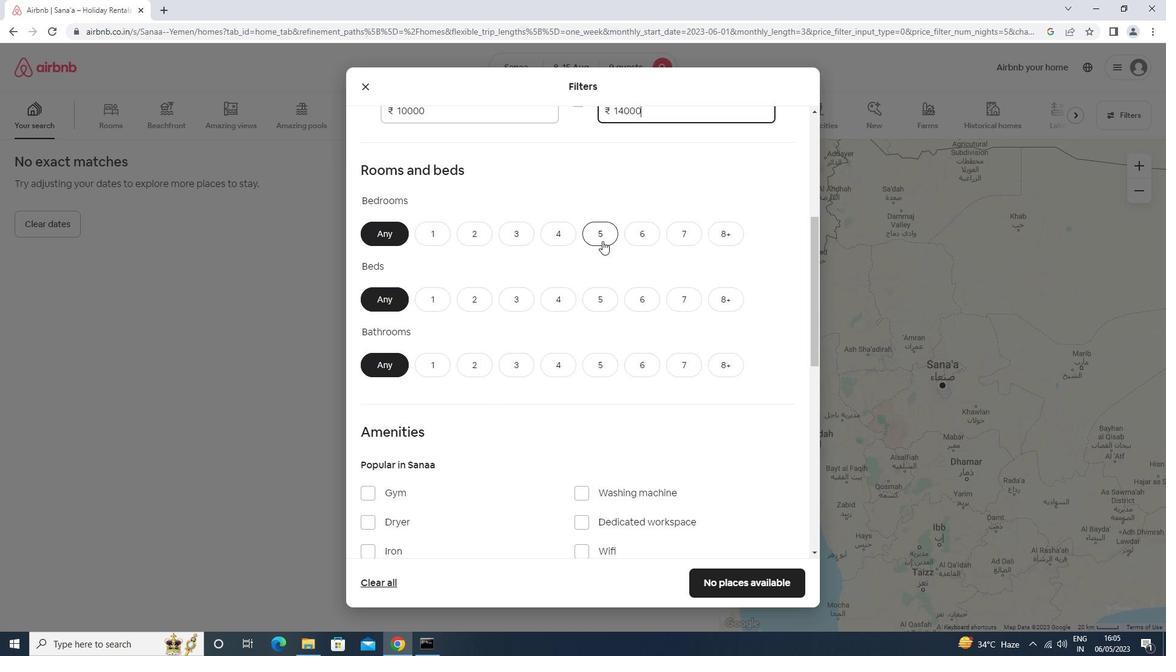
Action: Mouse moved to (731, 303)
Screenshot: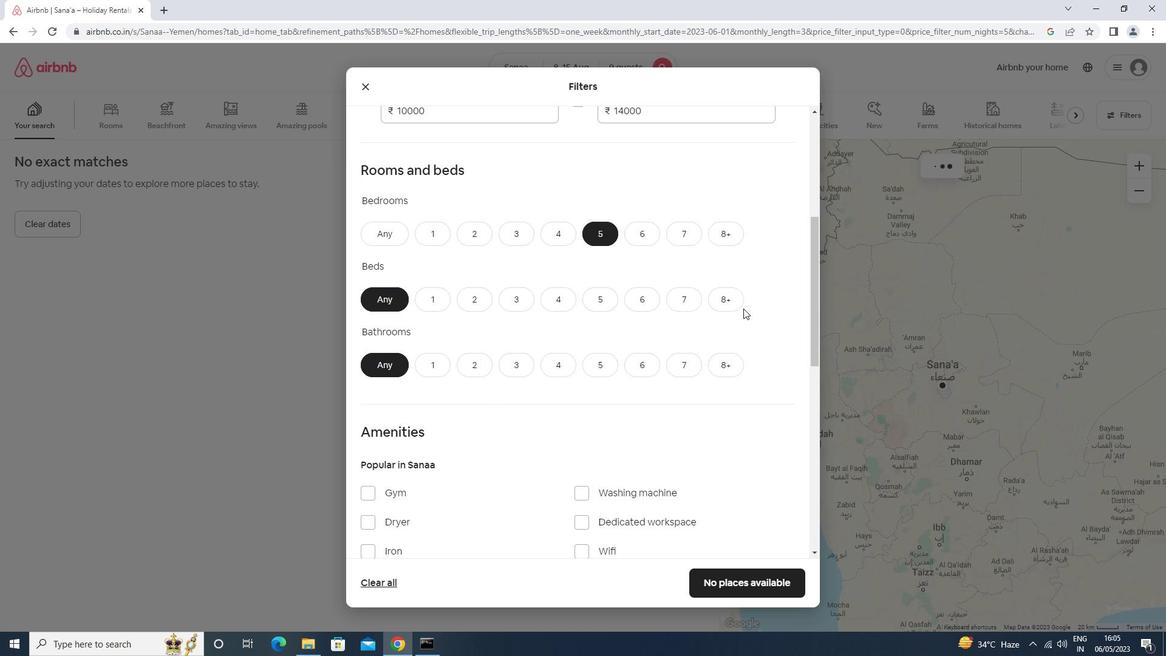 
Action: Mouse pressed left at (731, 303)
Screenshot: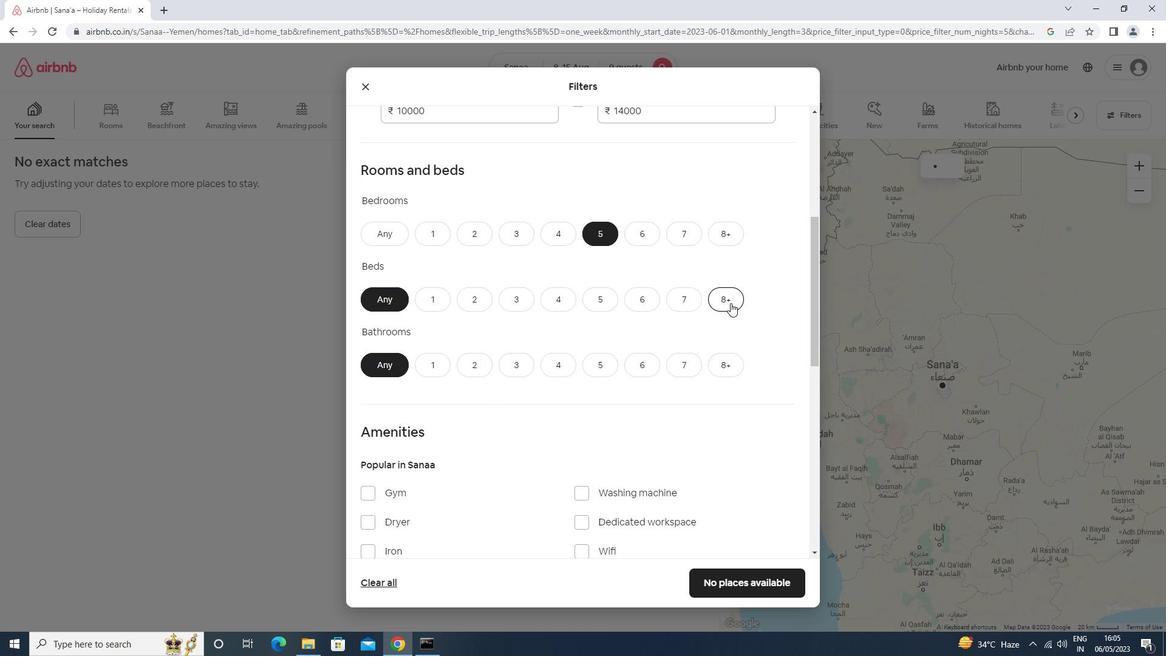 
Action: Mouse moved to (603, 372)
Screenshot: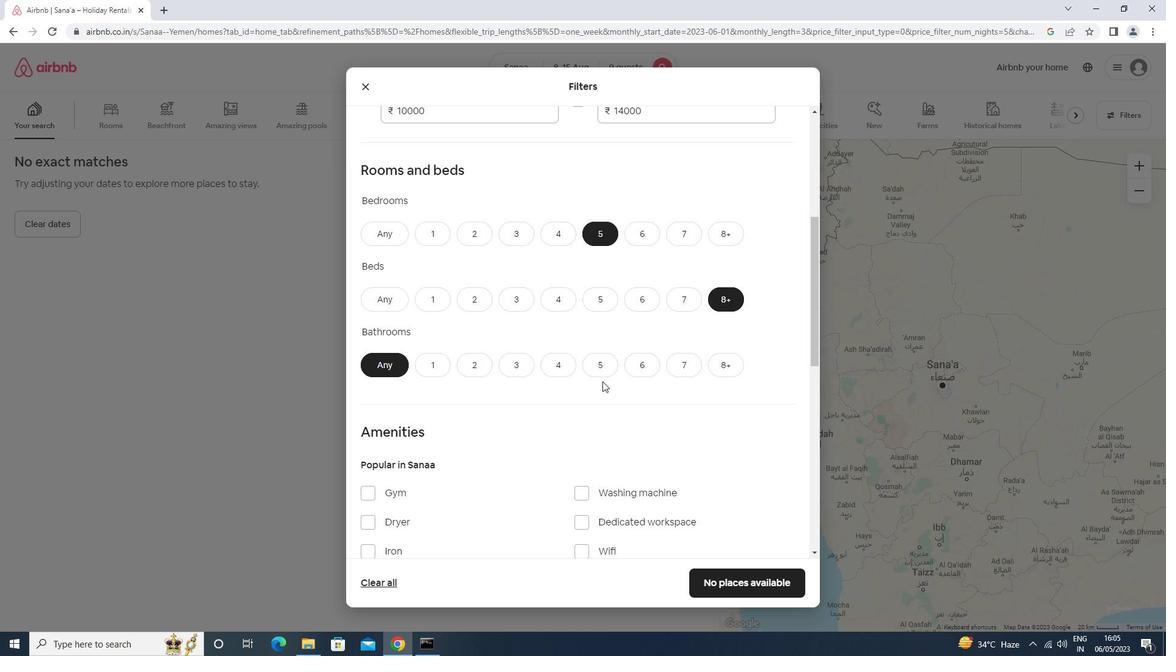 
Action: Mouse pressed left at (603, 372)
Screenshot: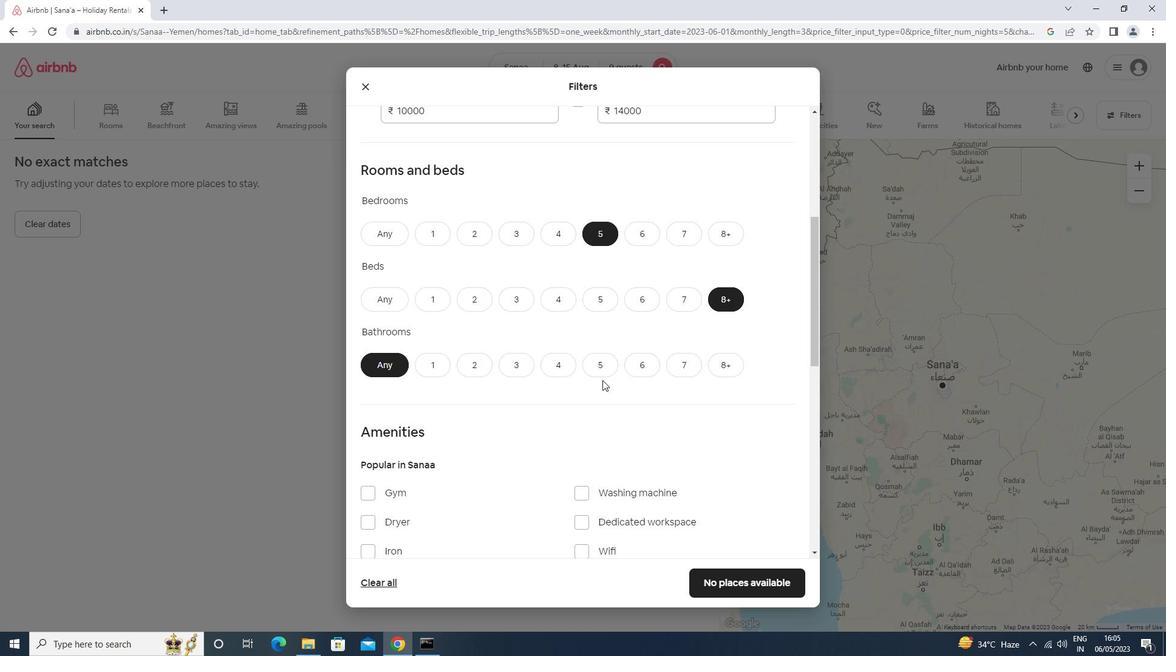 
Action: Mouse moved to (599, 373)
Screenshot: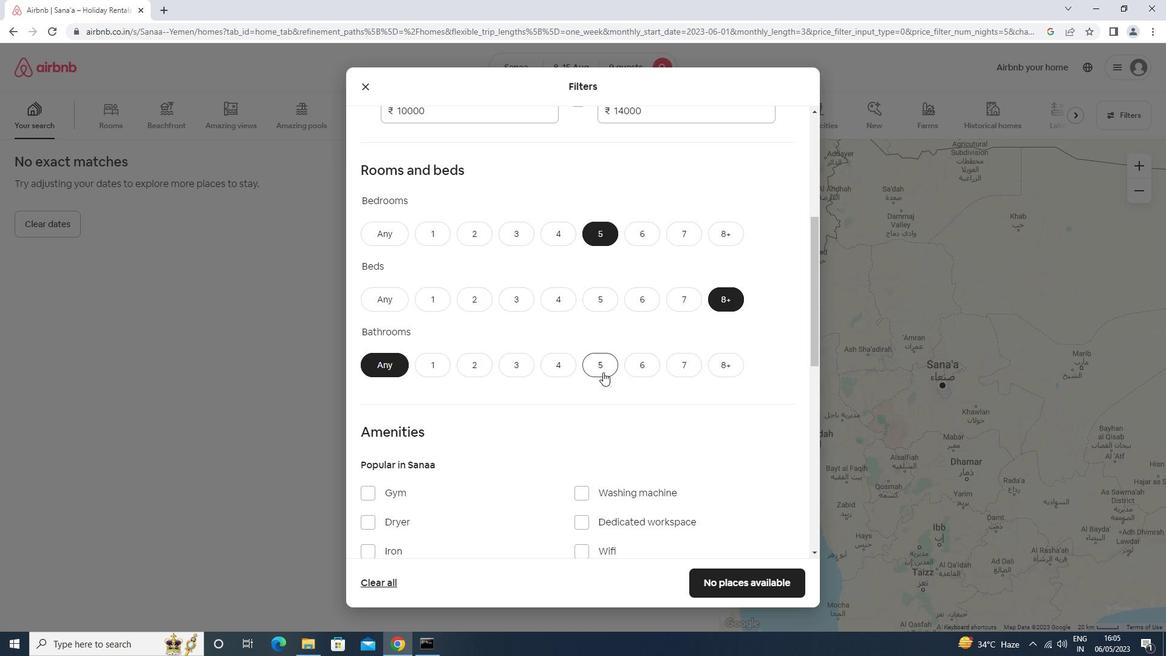 
Action: Mouse scrolled (599, 373) with delta (0, 0)
Screenshot: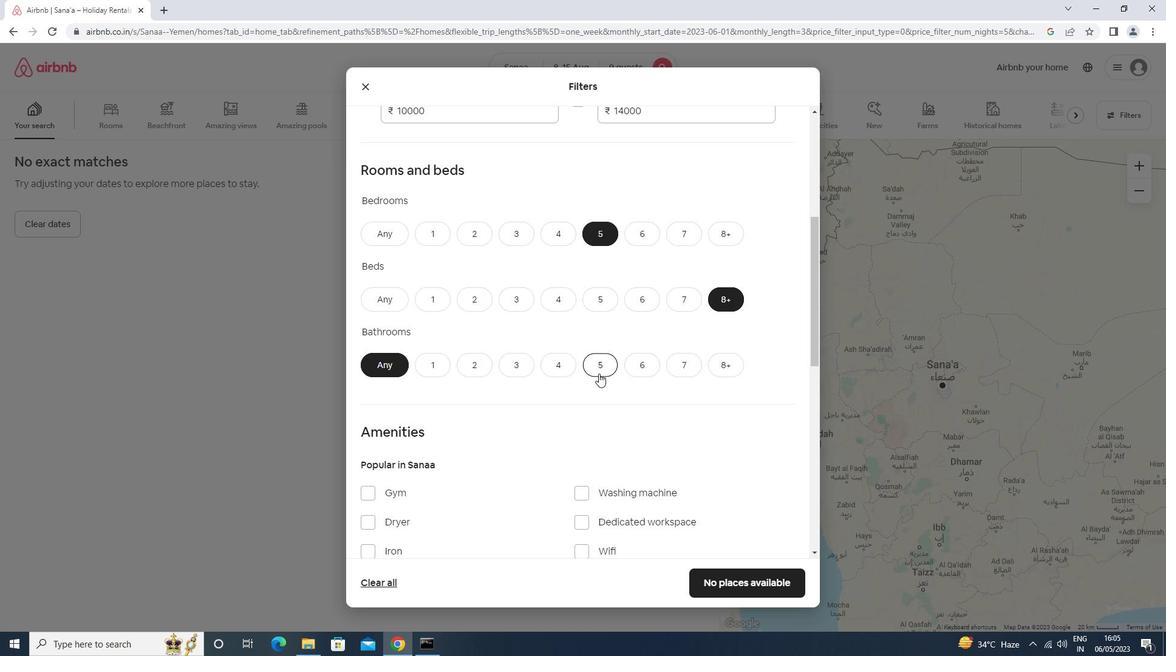 
Action: Mouse scrolled (599, 373) with delta (0, 0)
Screenshot: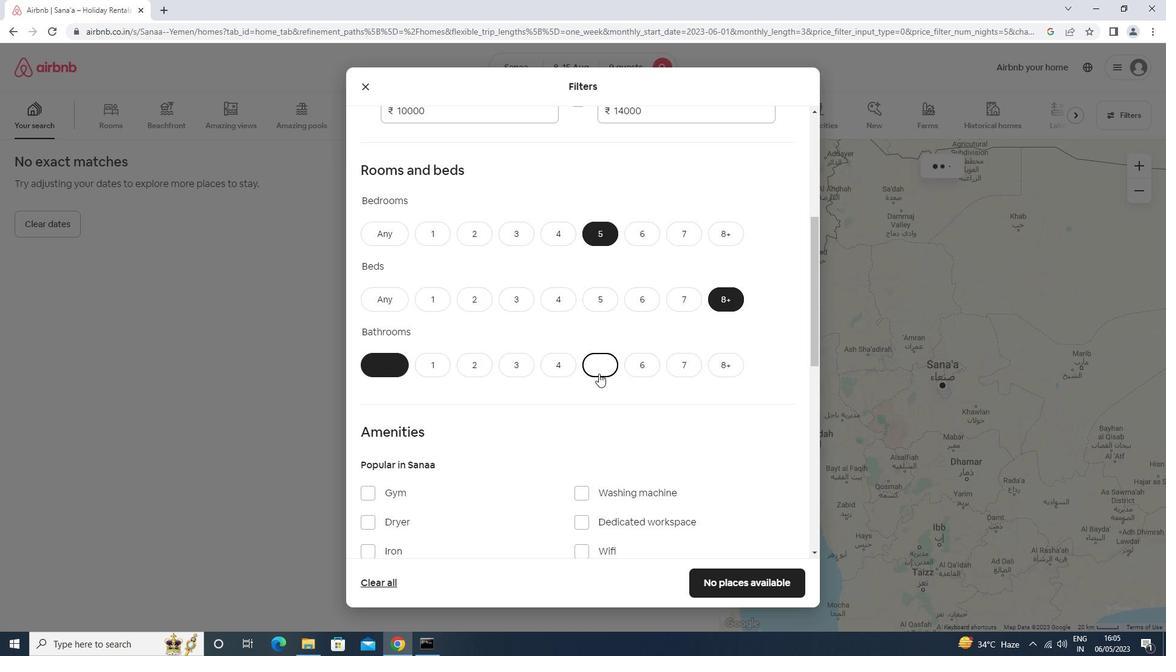 
Action: Mouse scrolled (599, 373) with delta (0, 0)
Screenshot: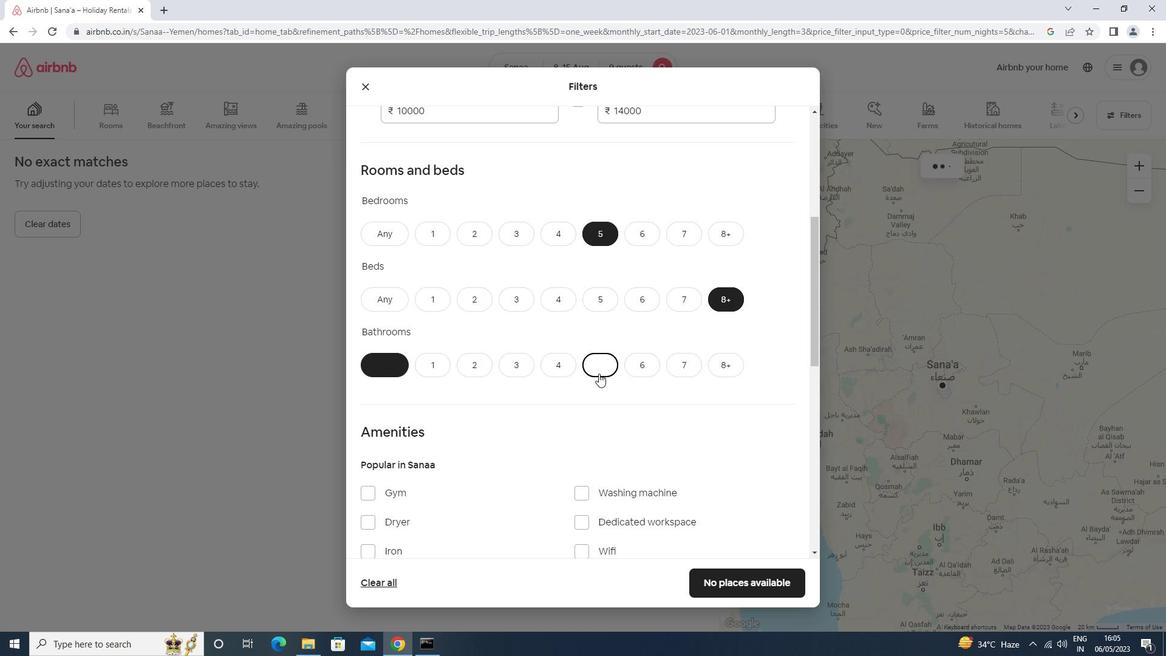 
Action: Mouse scrolled (599, 373) with delta (0, 0)
Screenshot: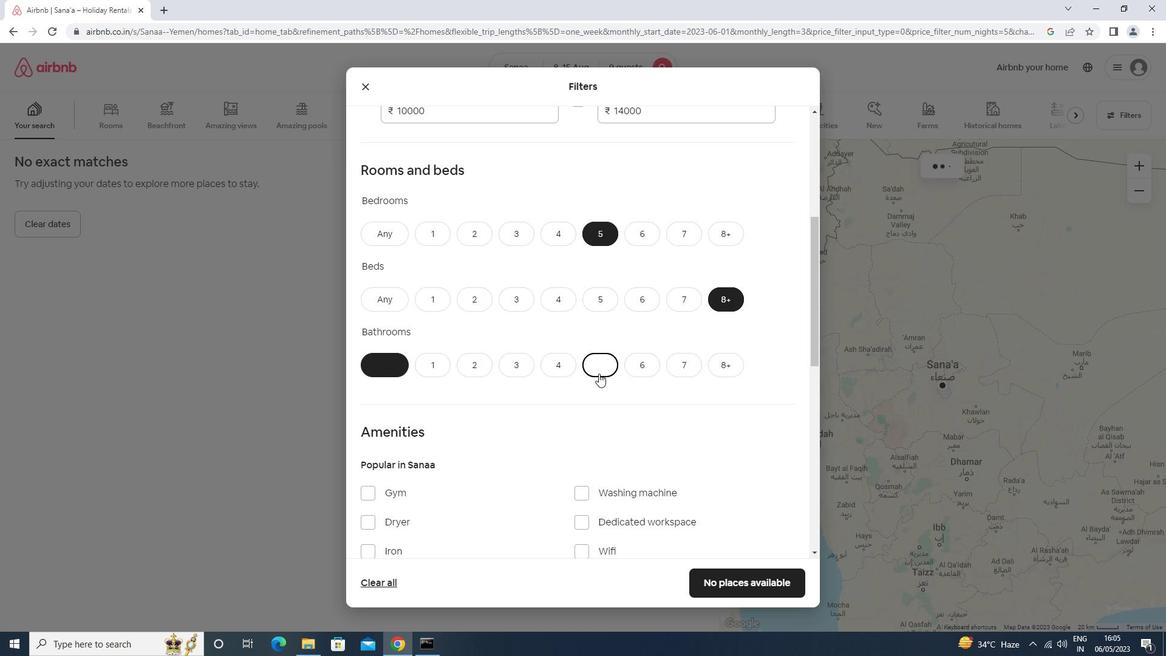 
Action: Mouse moved to (407, 330)
Screenshot: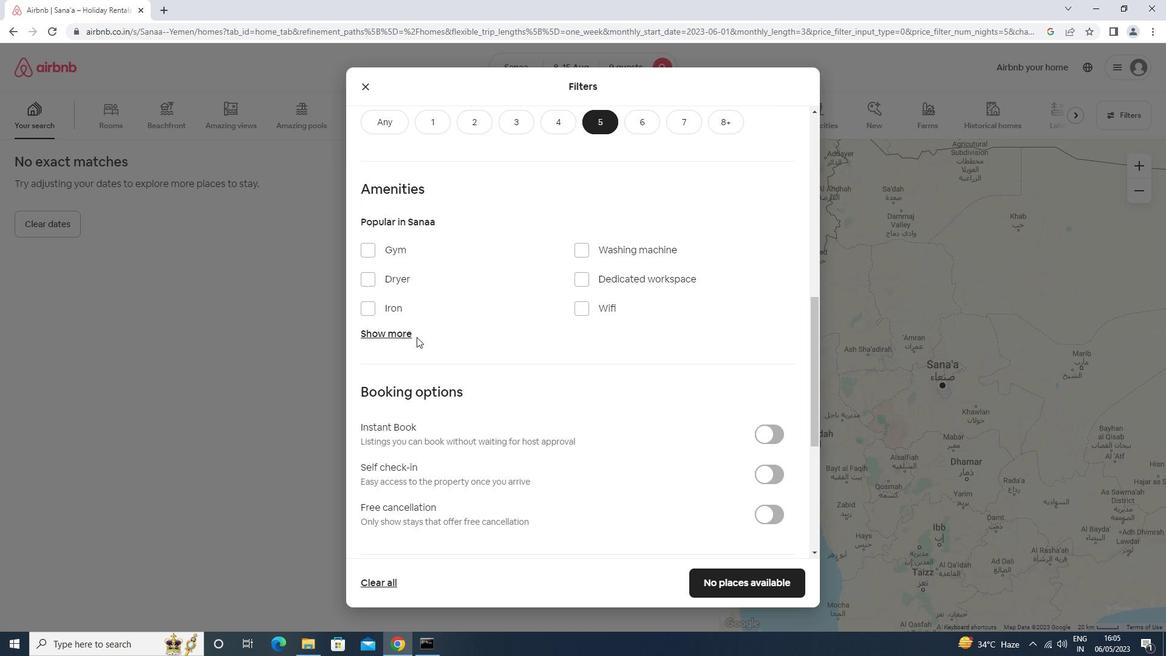 
Action: Mouse pressed left at (407, 330)
Screenshot: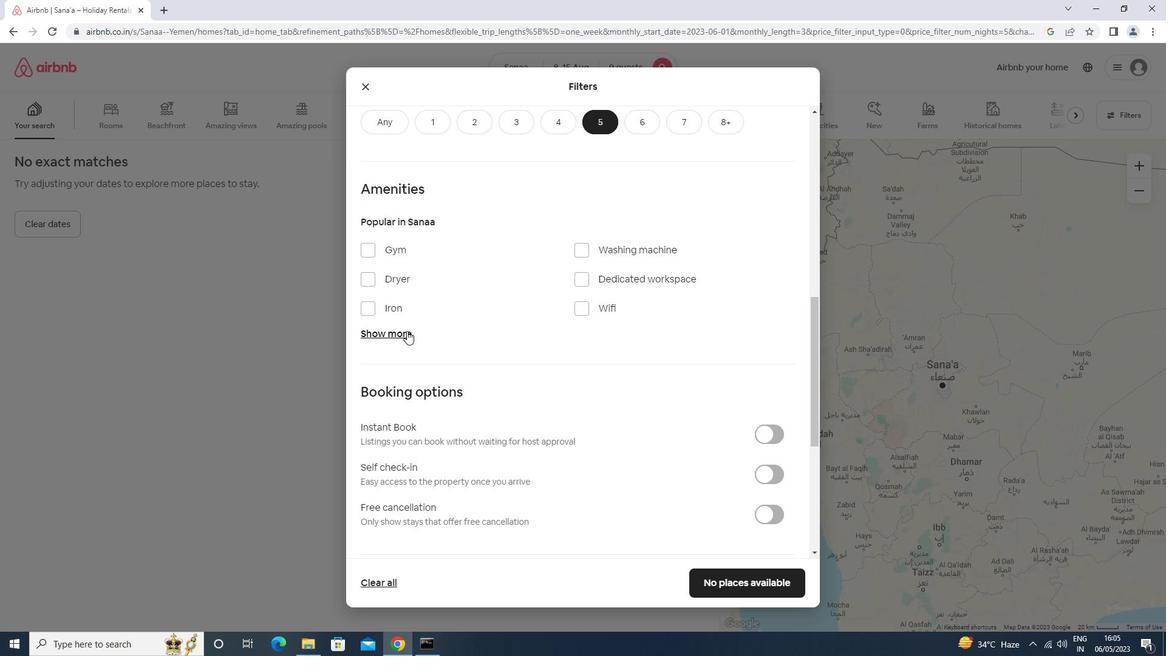 
Action: Mouse moved to (406, 243)
Screenshot: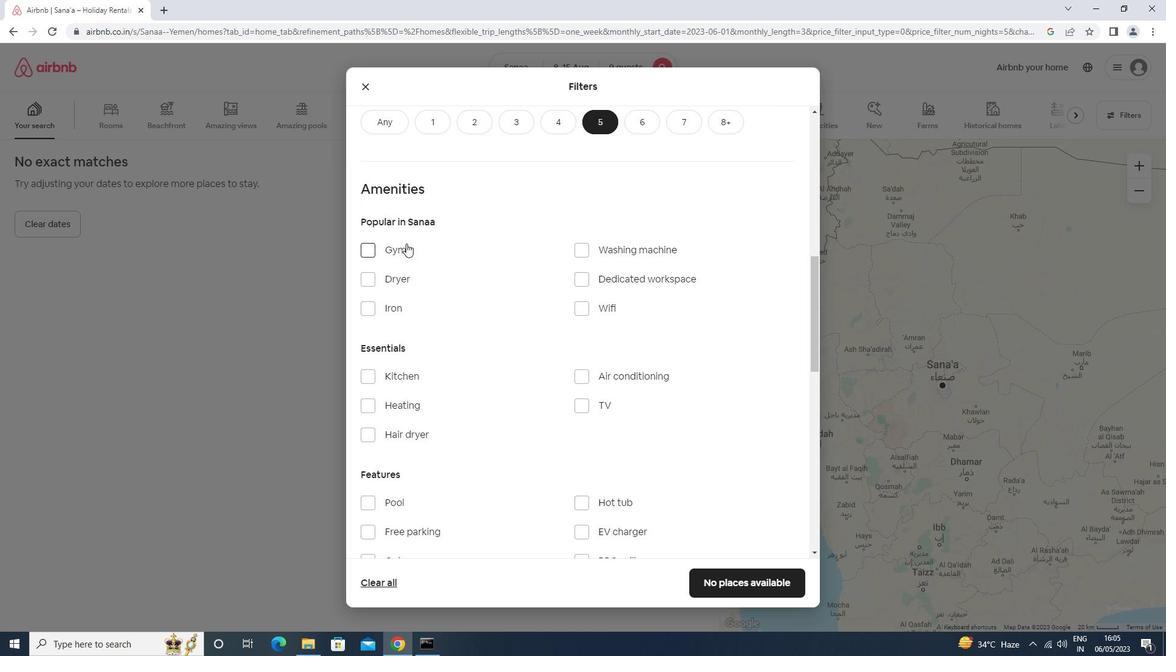 
Action: Mouse pressed left at (406, 243)
Screenshot: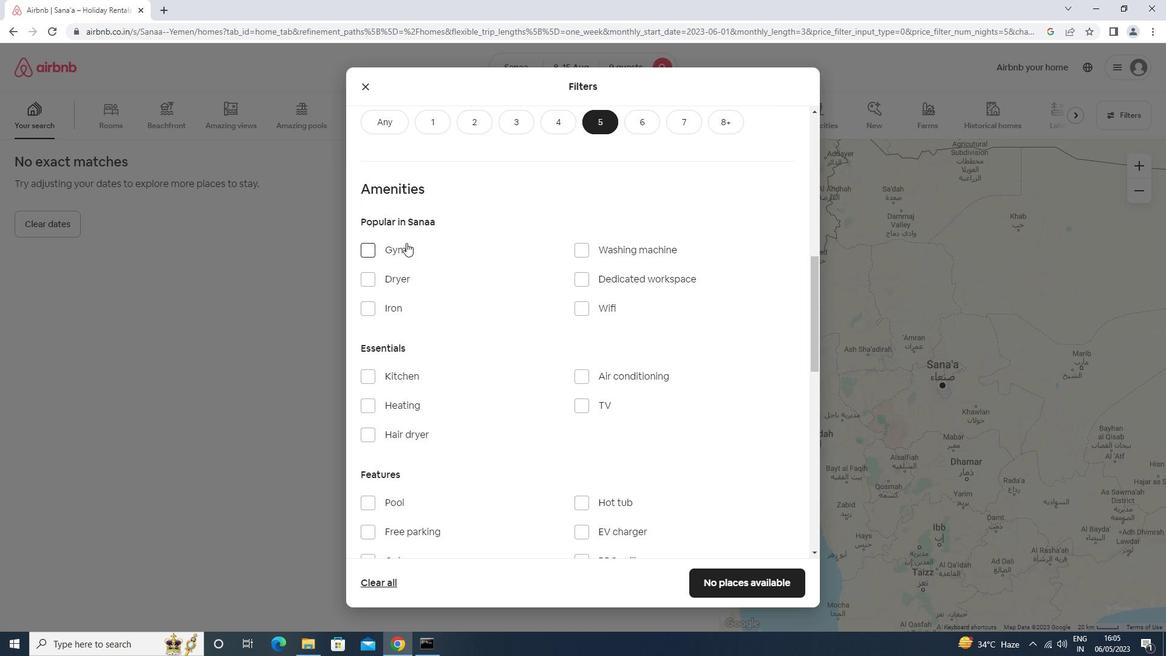 
Action: Mouse moved to (596, 309)
Screenshot: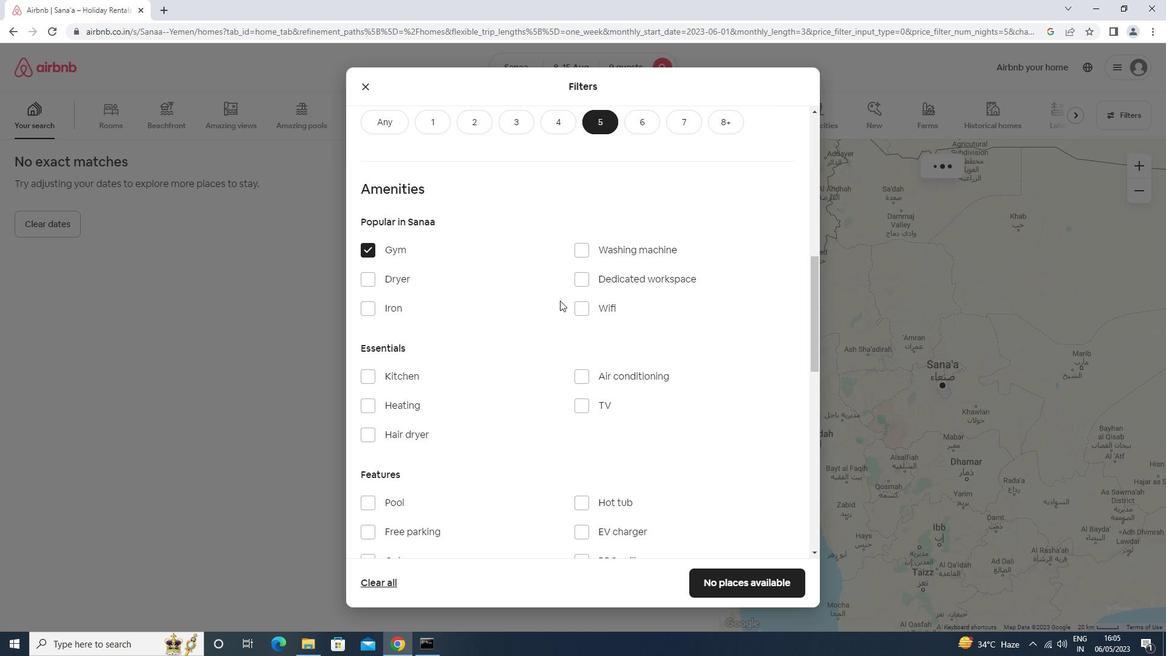 
Action: Mouse pressed left at (596, 309)
Screenshot: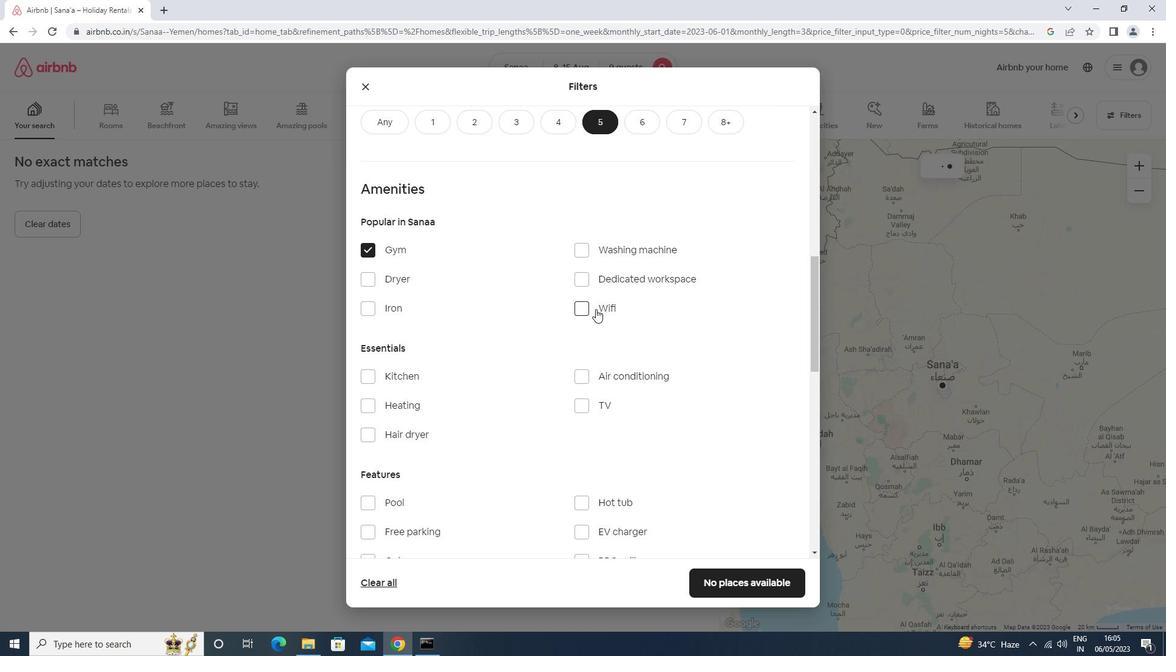 
Action: Mouse moved to (594, 402)
Screenshot: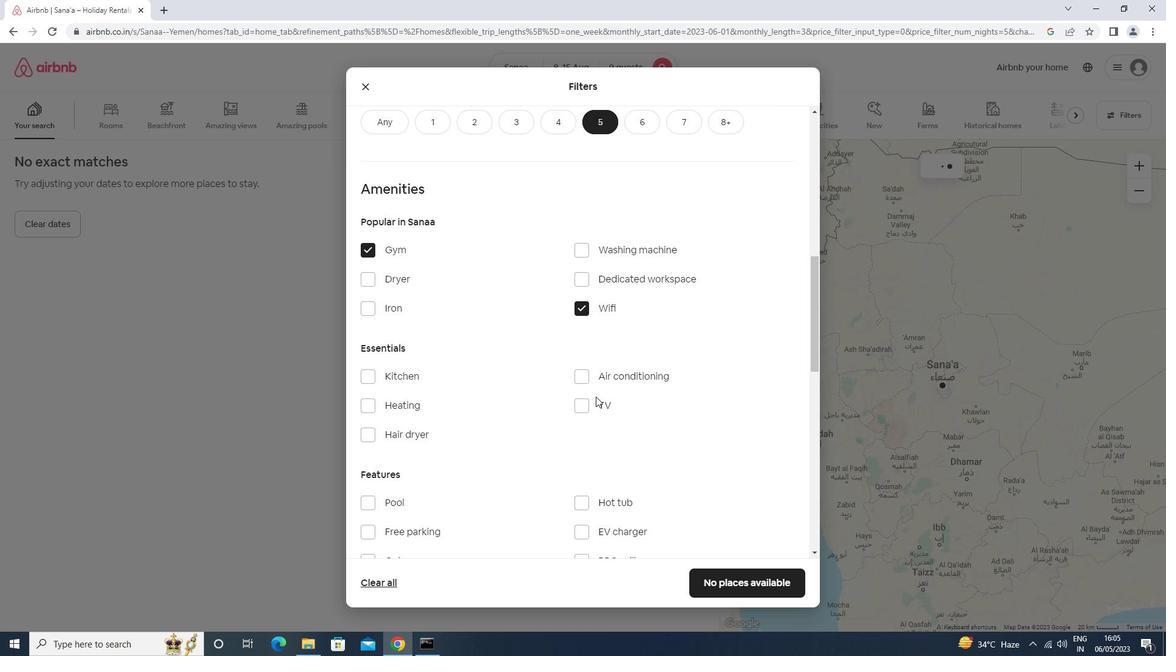 
Action: Mouse pressed left at (594, 402)
Screenshot: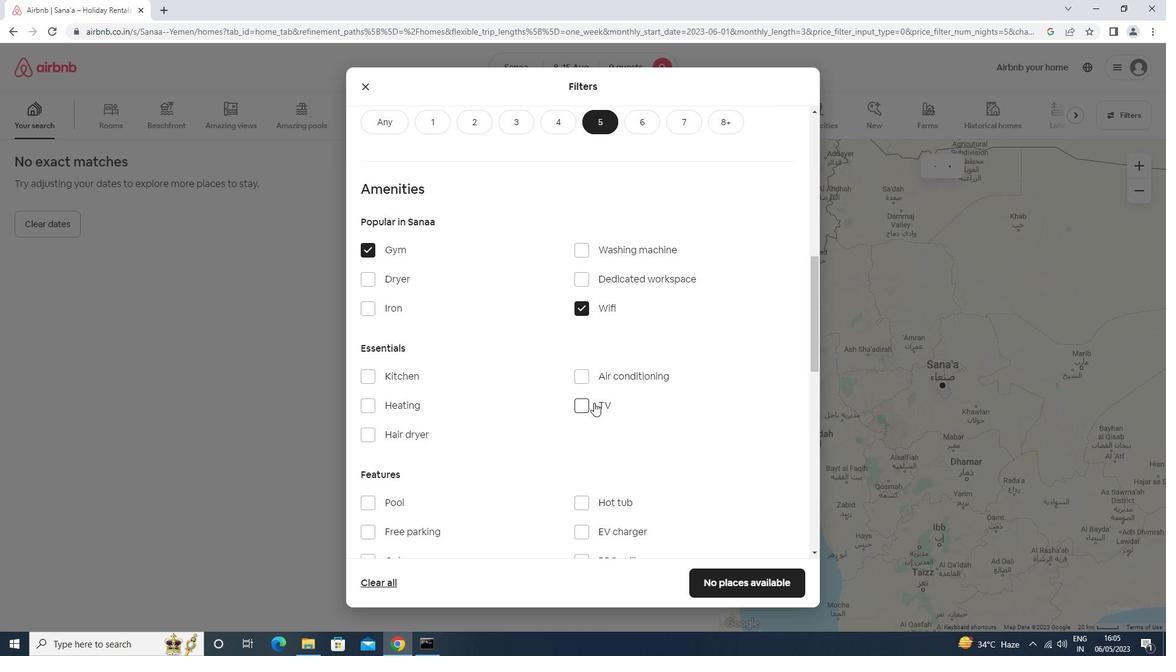 
Action: Mouse moved to (520, 394)
Screenshot: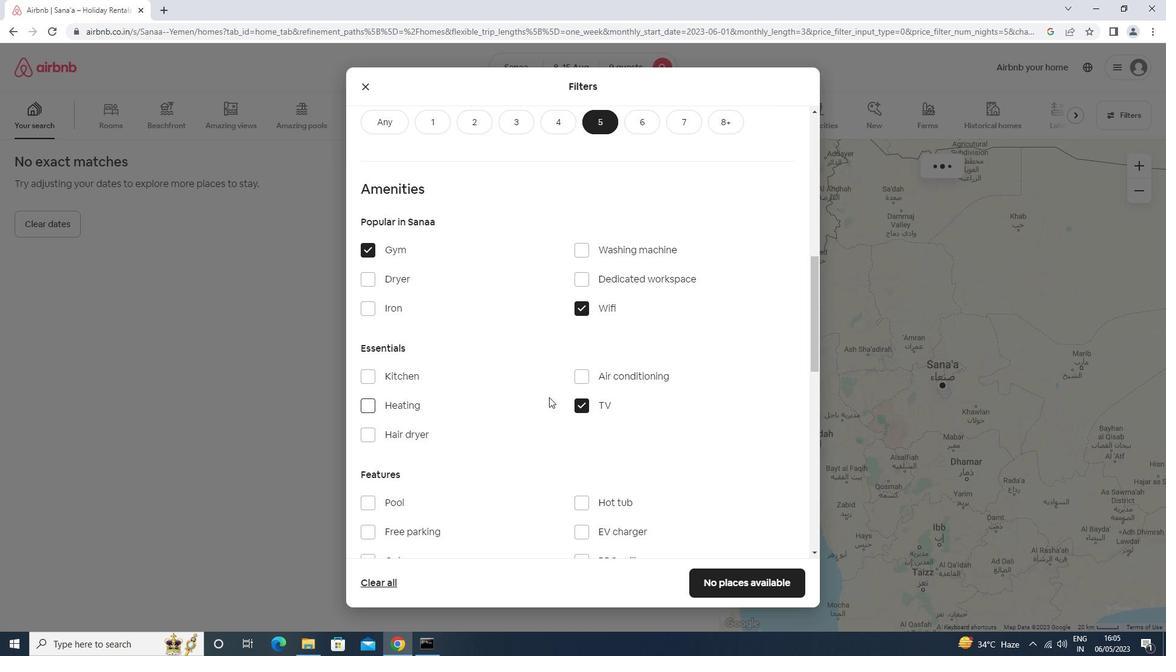 
Action: Mouse scrolled (520, 393) with delta (0, 0)
Screenshot: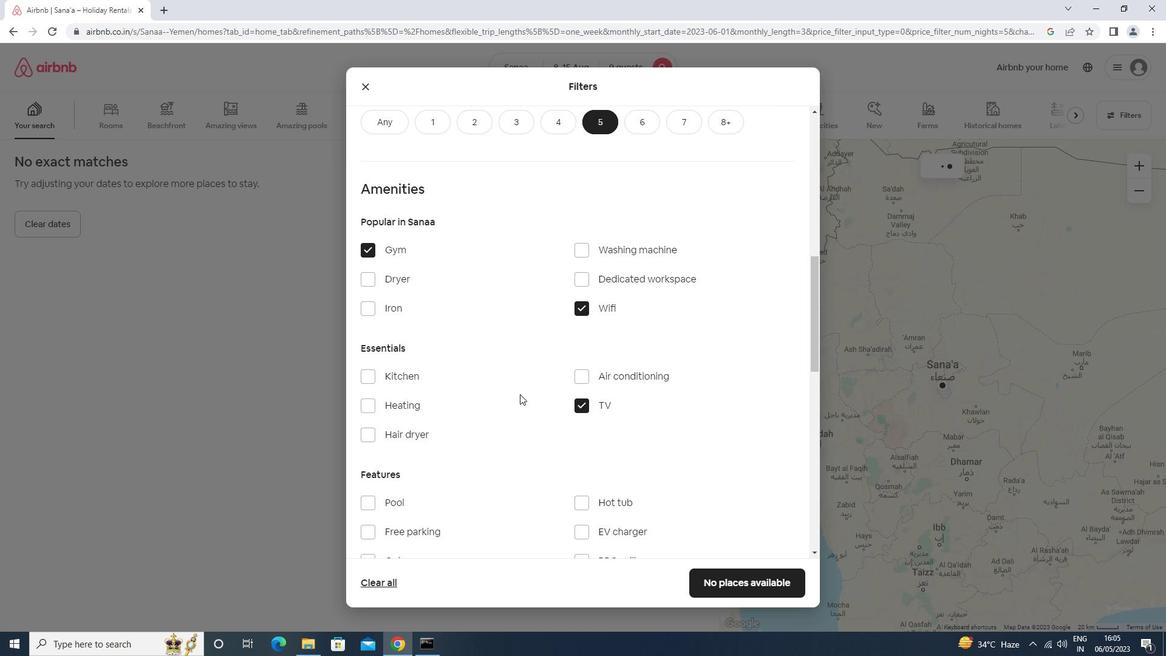 
Action: Mouse scrolled (520, 393) with delta (0, 0)
Screenshot: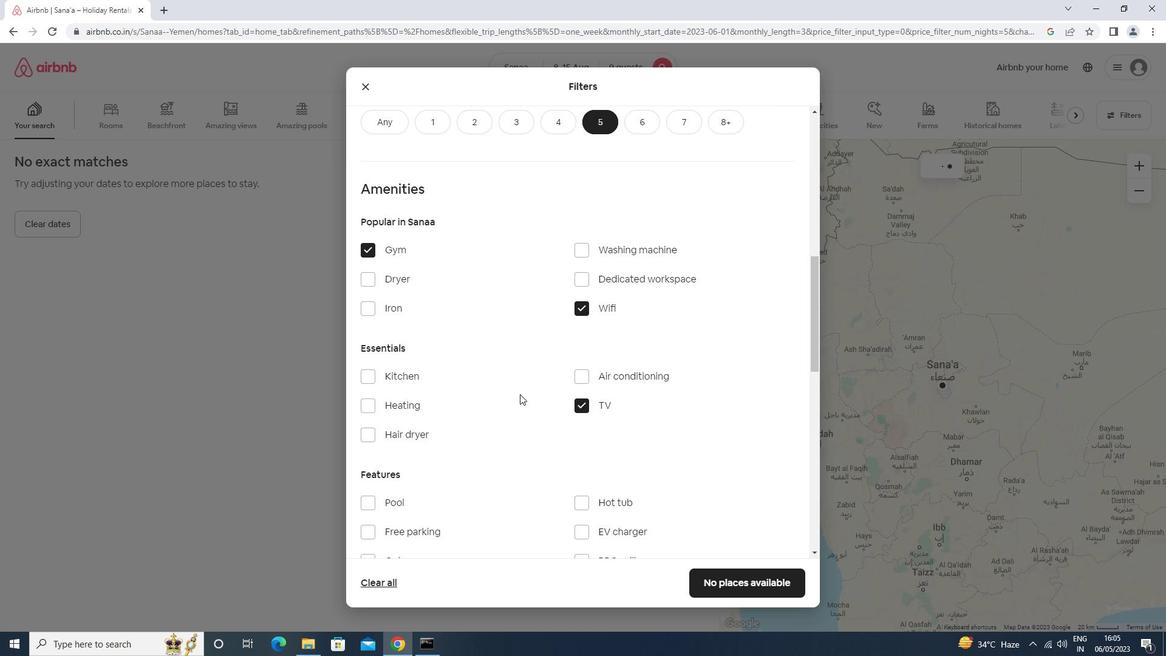 
Action: Mouse moved to (426, 471)
Screenshot: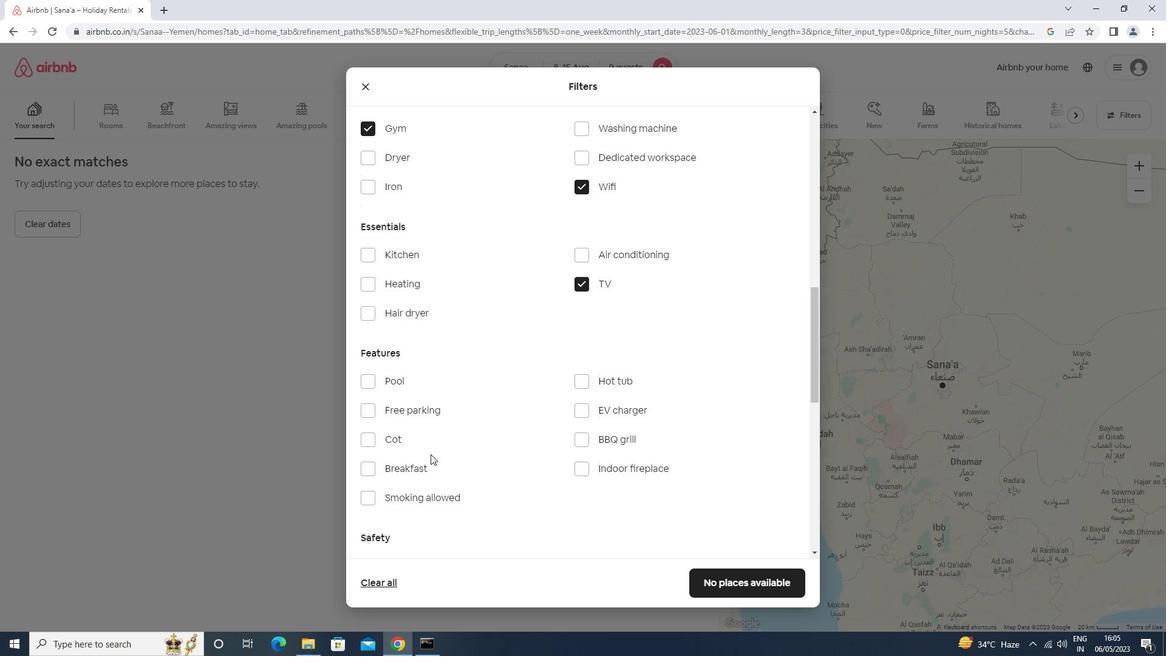 
Action: Mouse pressed left at (426, 471)
Screenshot: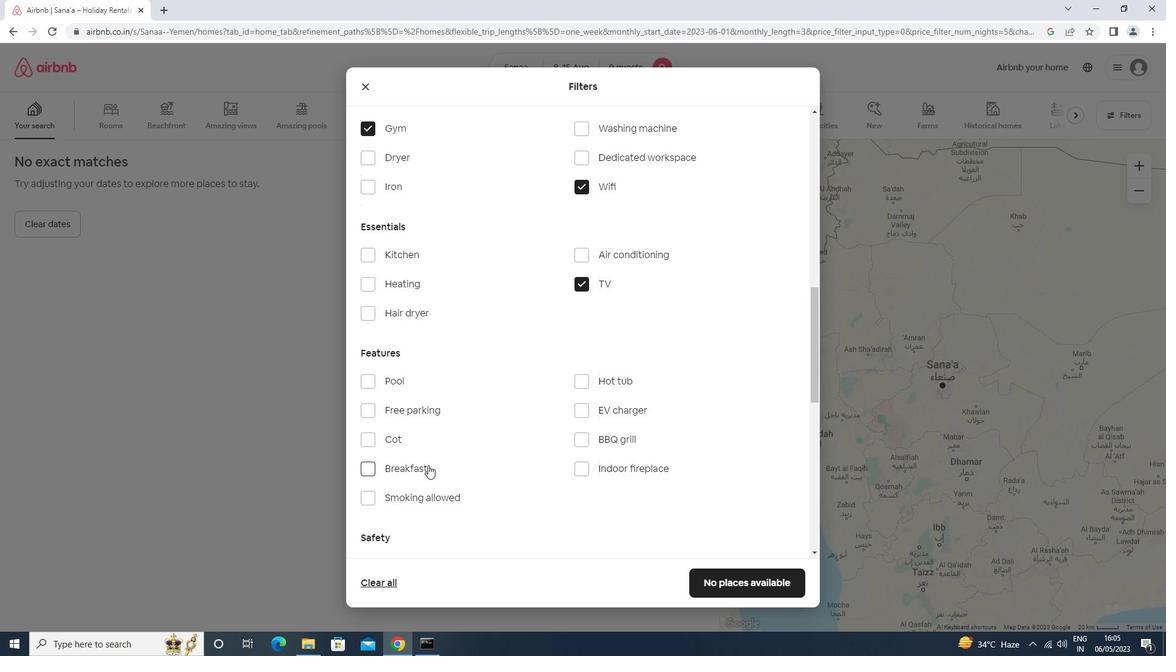 
Action: Mouse moved to (540, 398)
Screenshot: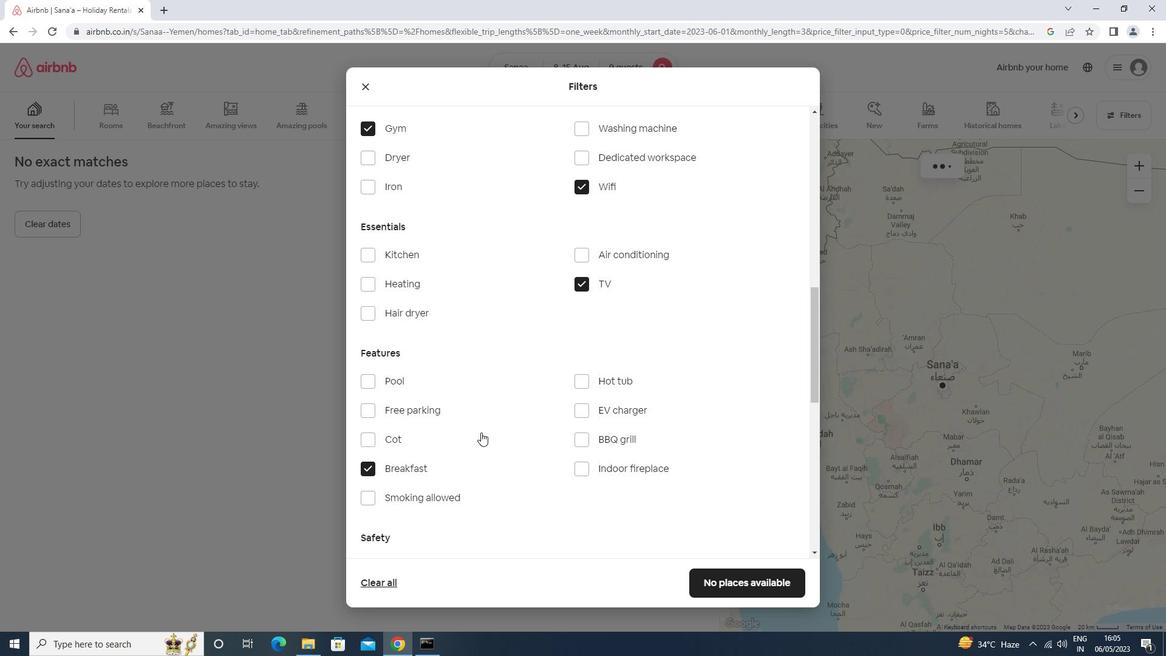 
Action: Mouse scrolled (540, 397) with delta (0, 0)
Screenshot: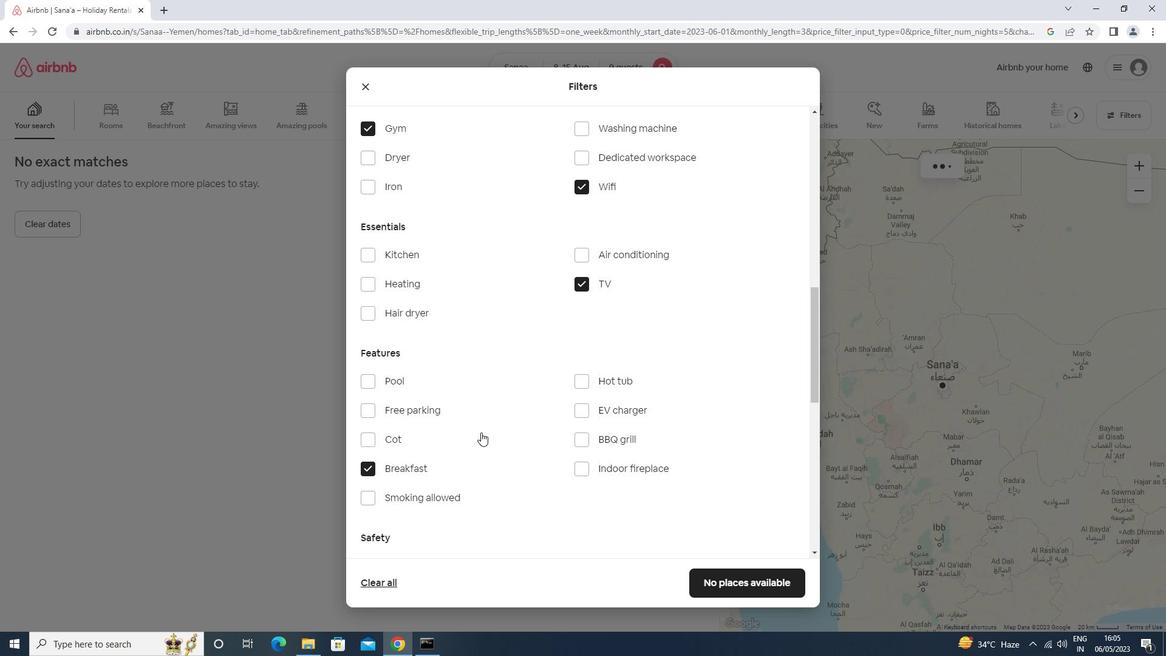 
Action: Mouse scrolled (540, 397) with delta (0, 0)
Screenshot: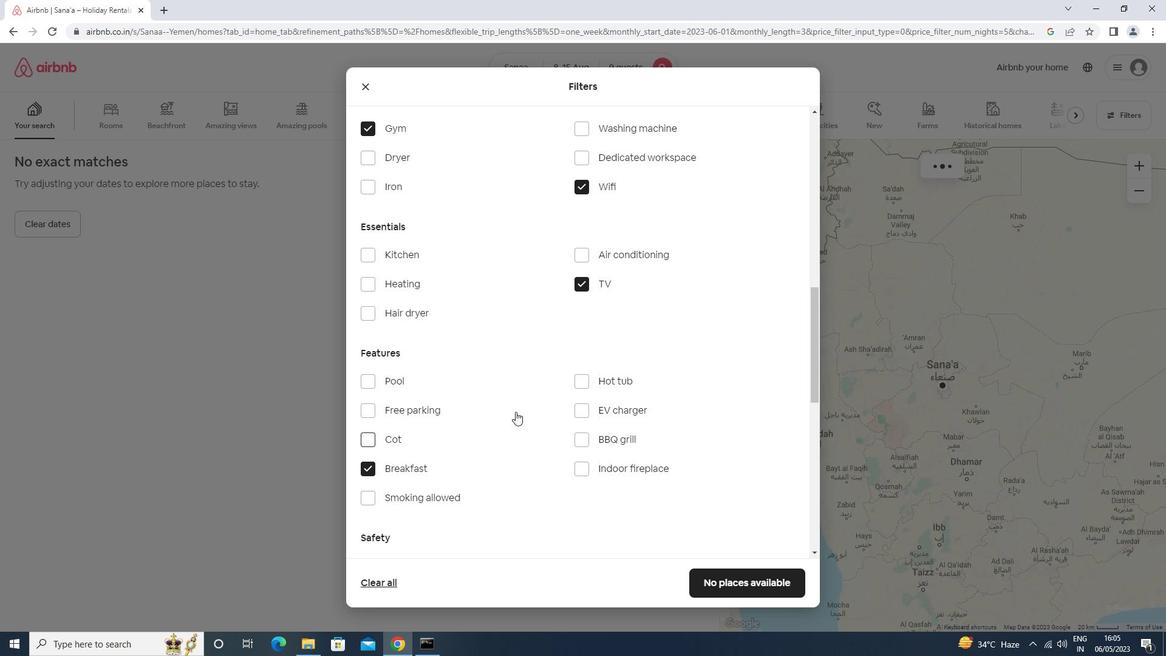 
Action: Mouse scrolled (540, 397) with delta (0, 0)
Screenshot: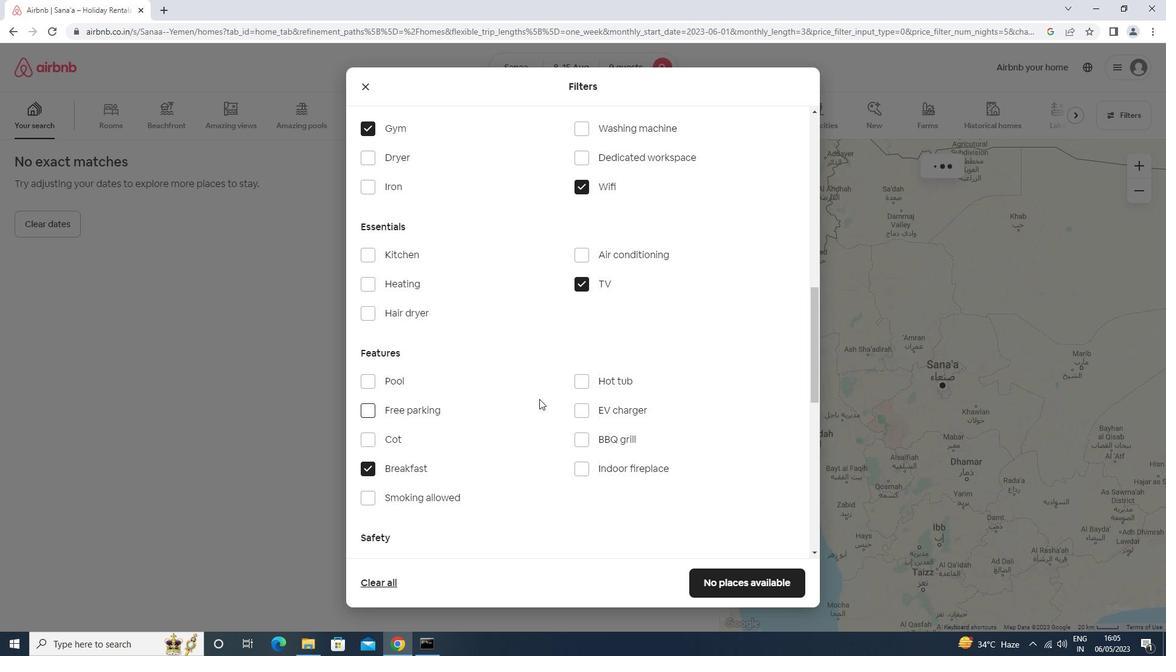 
Action: Mouse scrolled (540, 397) with delta (0, 0)
Screenshot: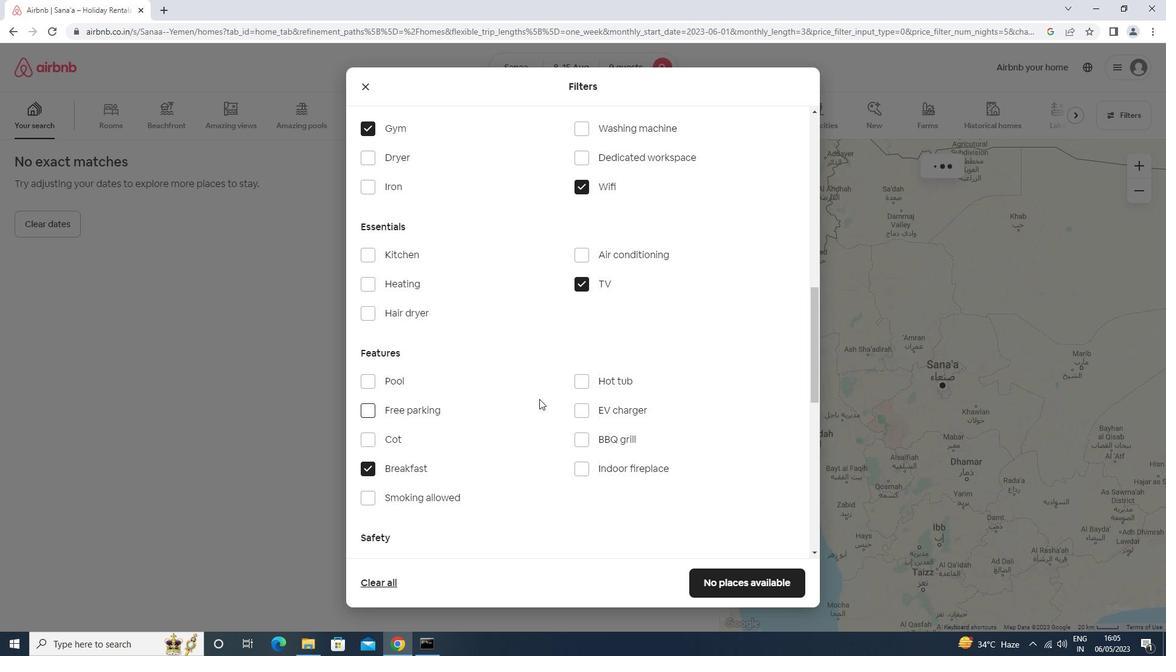 
Action: Mouse scrolled (540, 397) with delta (0, 0)
Screenshot: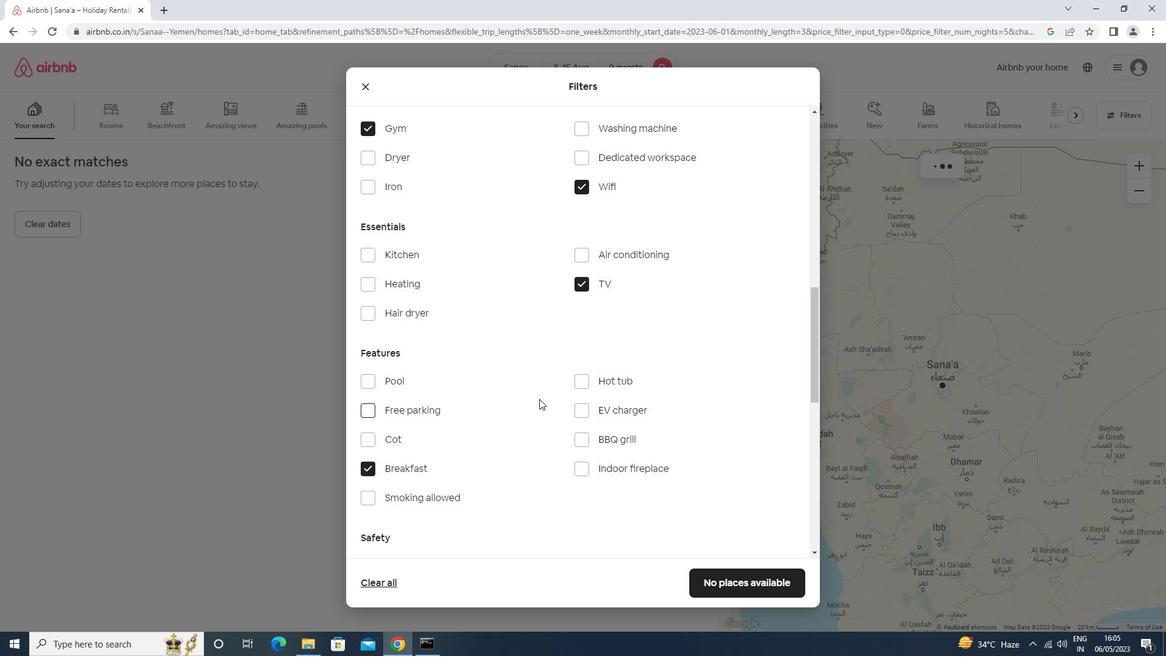 
Action: Mouse moved to (774, 435)
Screenshot: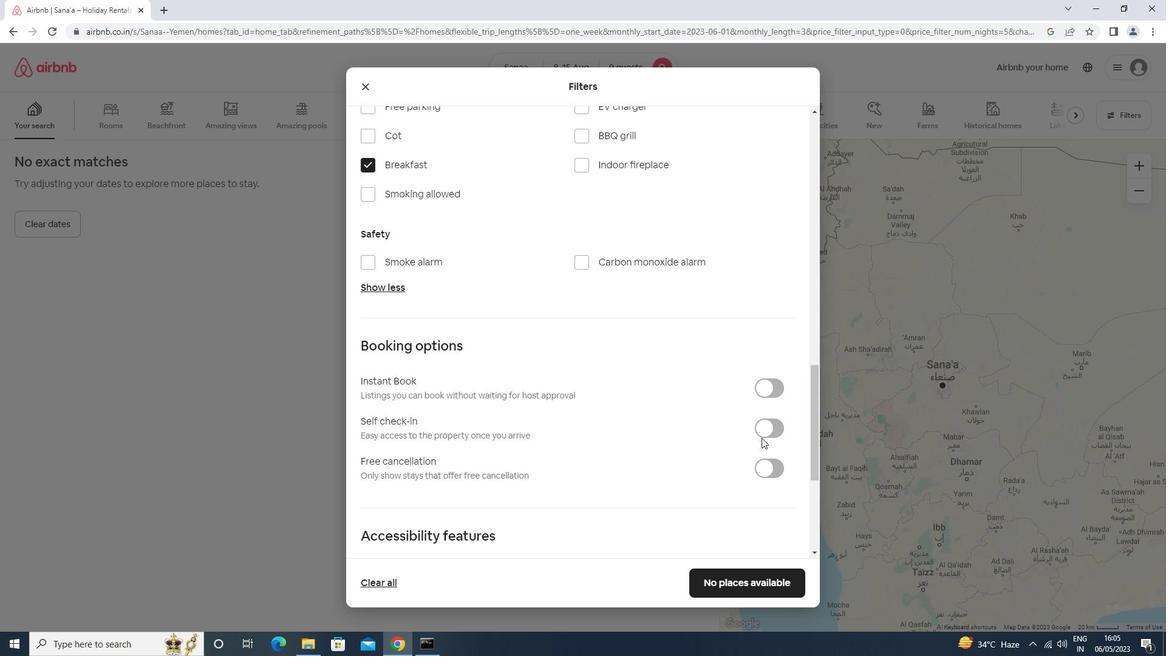 
Action: Mouse pressed left at (774, 435)
Screenshot: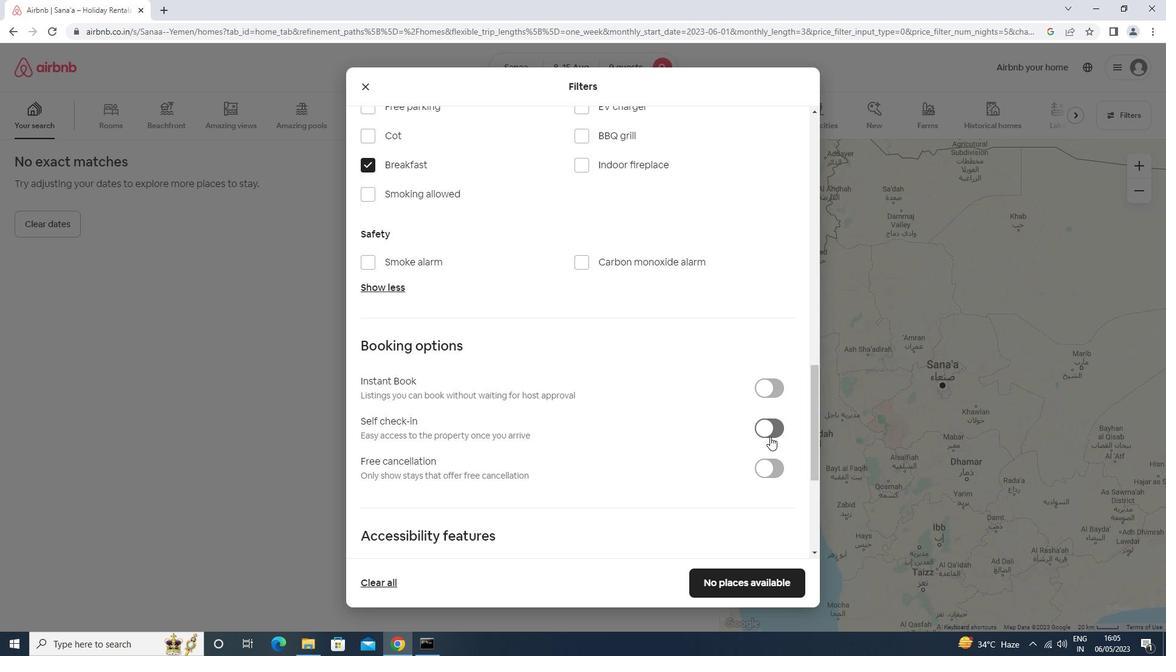 
Action: Mouse moved to (642, 409)
Screenshot: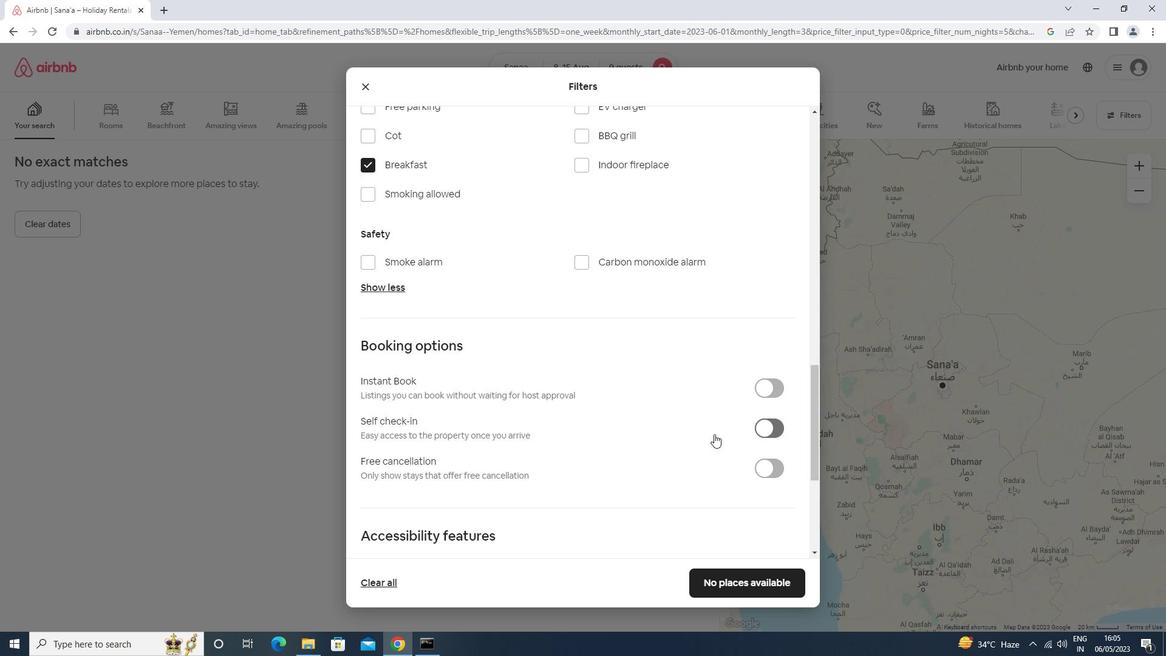 
Action: Mouse scrolled (642, 409) with delta (0, 0)
Screenshot: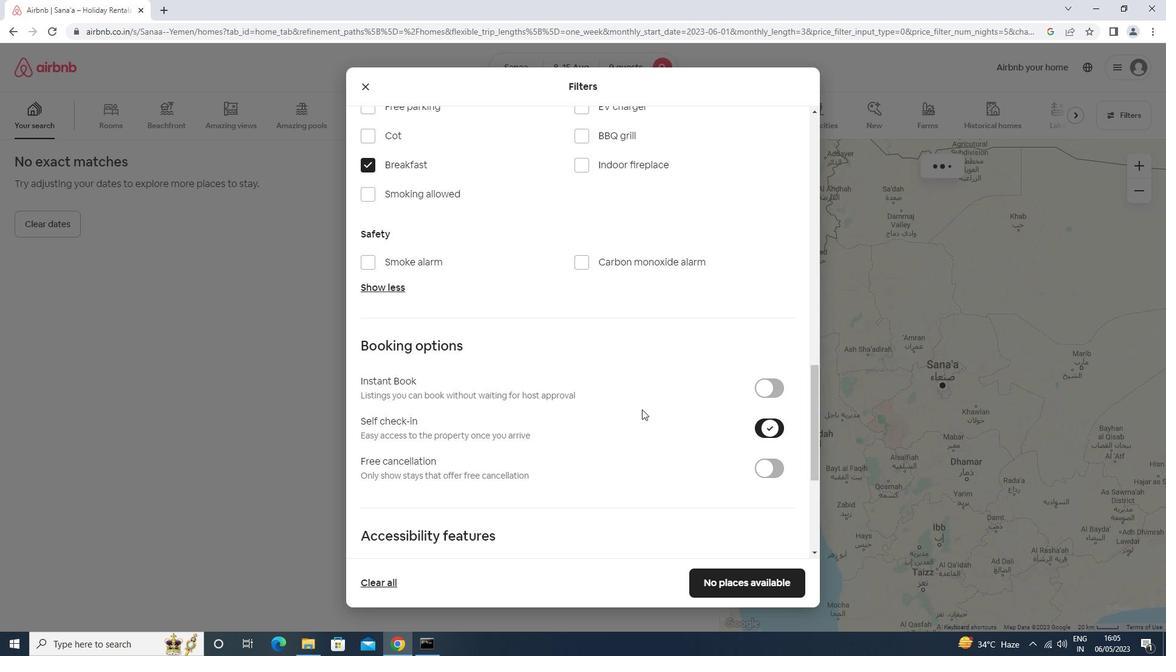 
Action: Mouse scrolled (642, 409) with delta (0, 0)
Screenshot: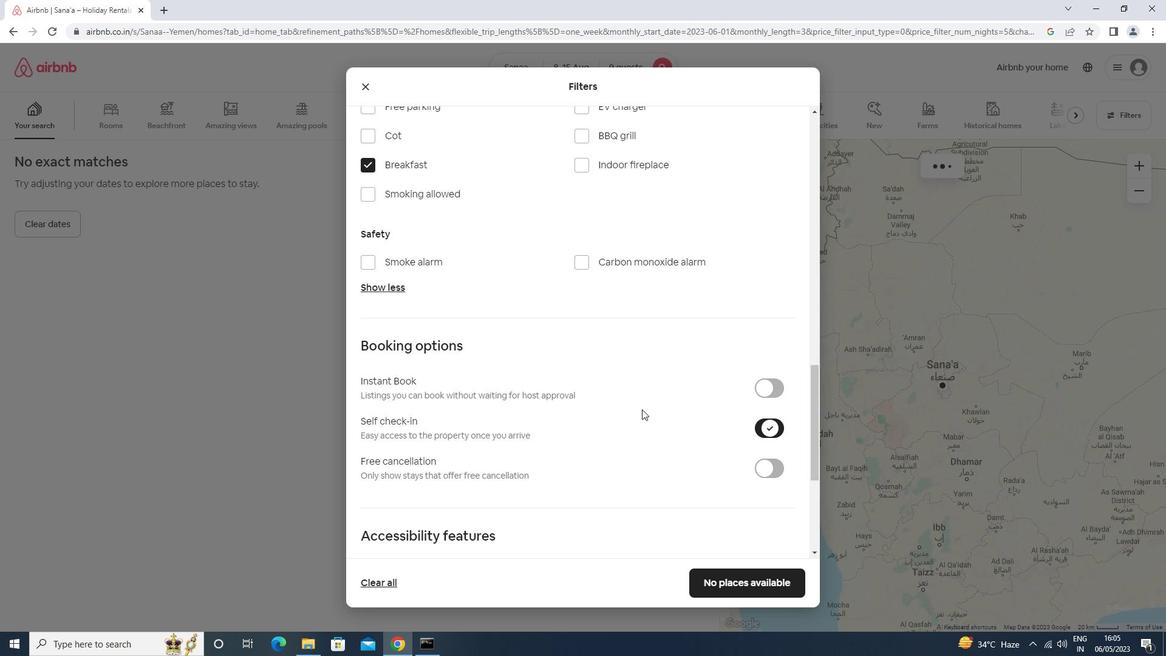 
Action: Mouse scrolled (642, 409) with delta (0, 0)
Screenshot: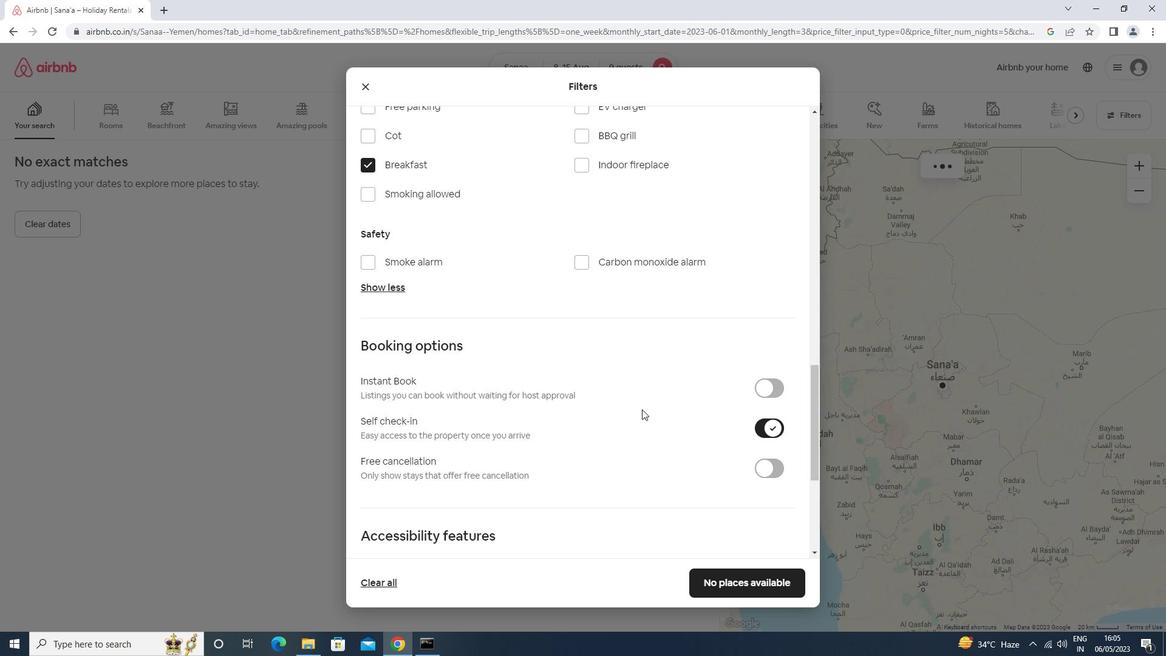 
Action: Mouse scrolled (642, 409) with delta (0, 0)
Screenshot: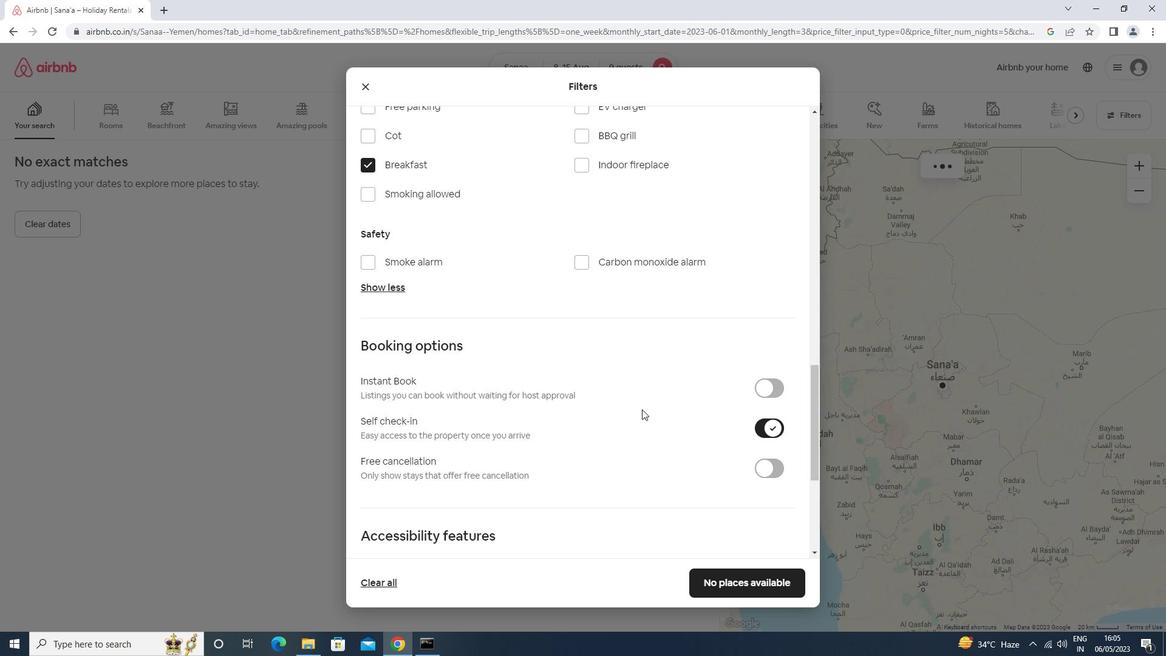 
Action: Mouse scrolled (642, 409) with delta (0, 0)
Screenshot: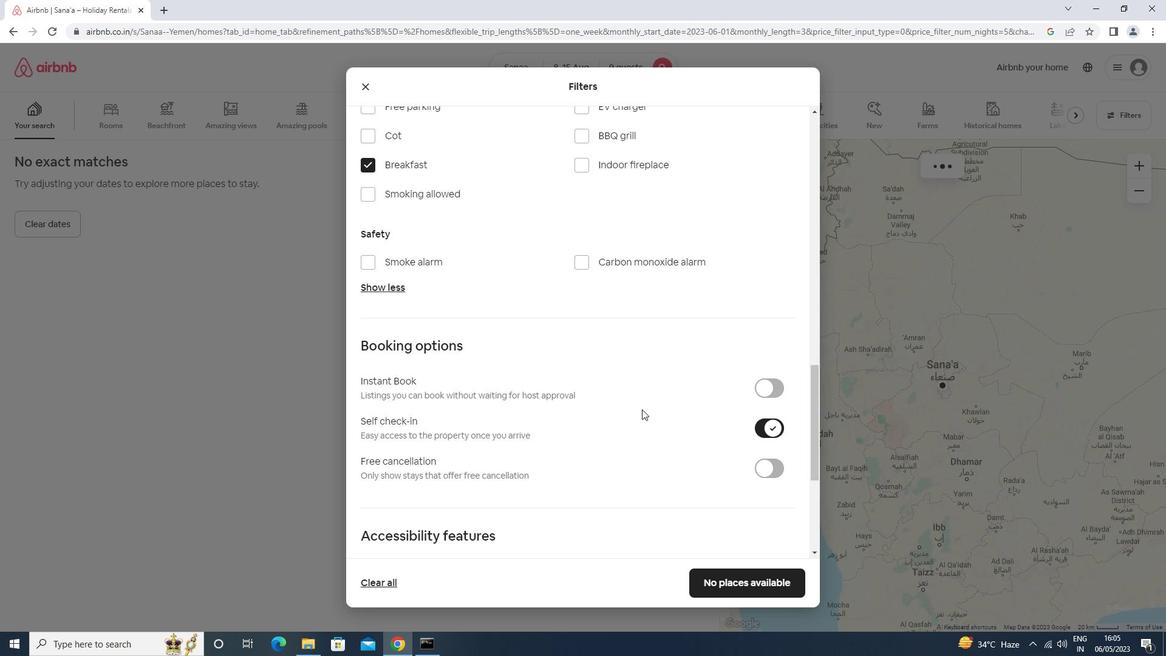 
Action: Mouse scrolled (642, 409) with delta (0, 0)
Screenshot: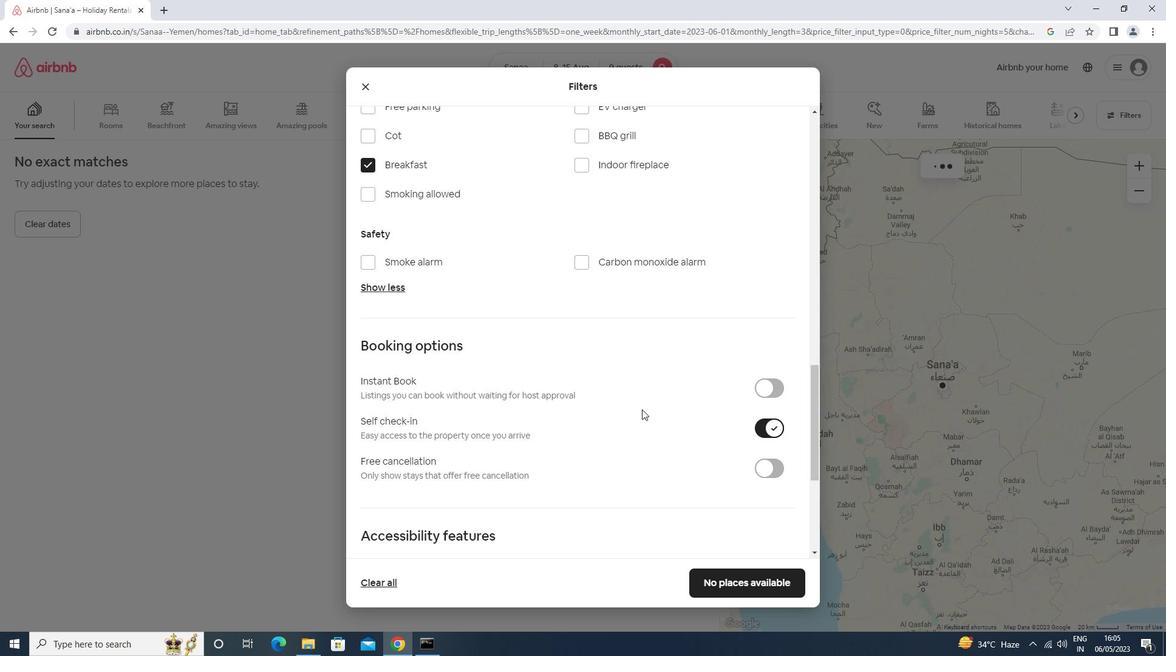 
Action: Mouse moved to (438, 467)
Screenshot: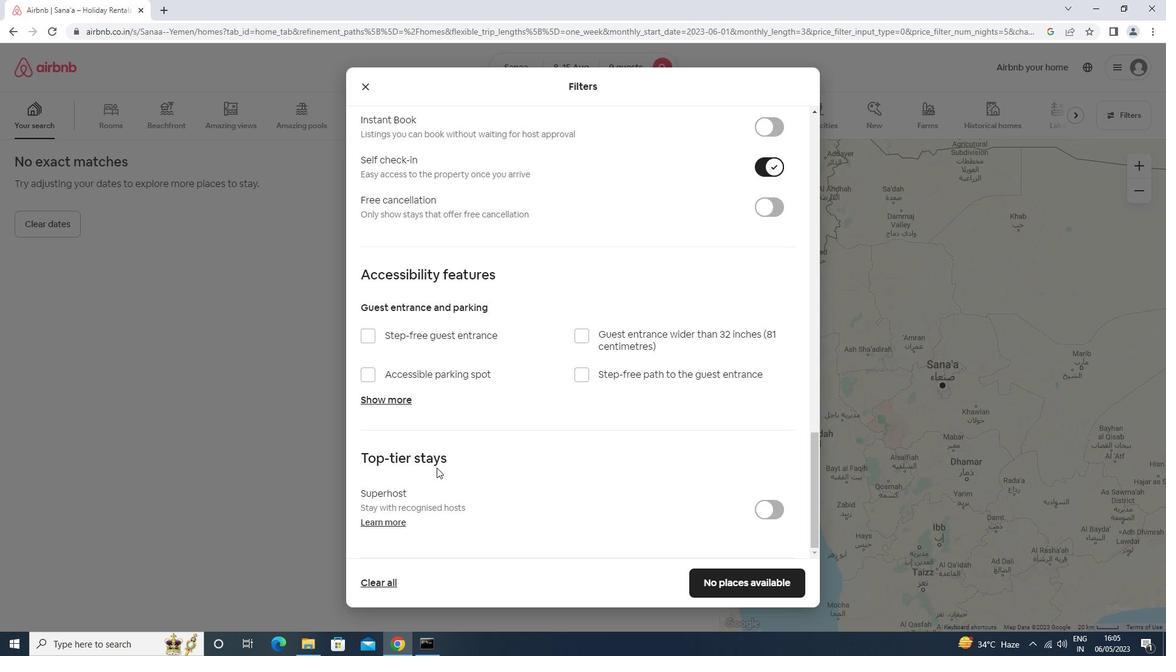 
Action: Mouse scrolled (438, 467) with delta (0, 0)
Screenshot: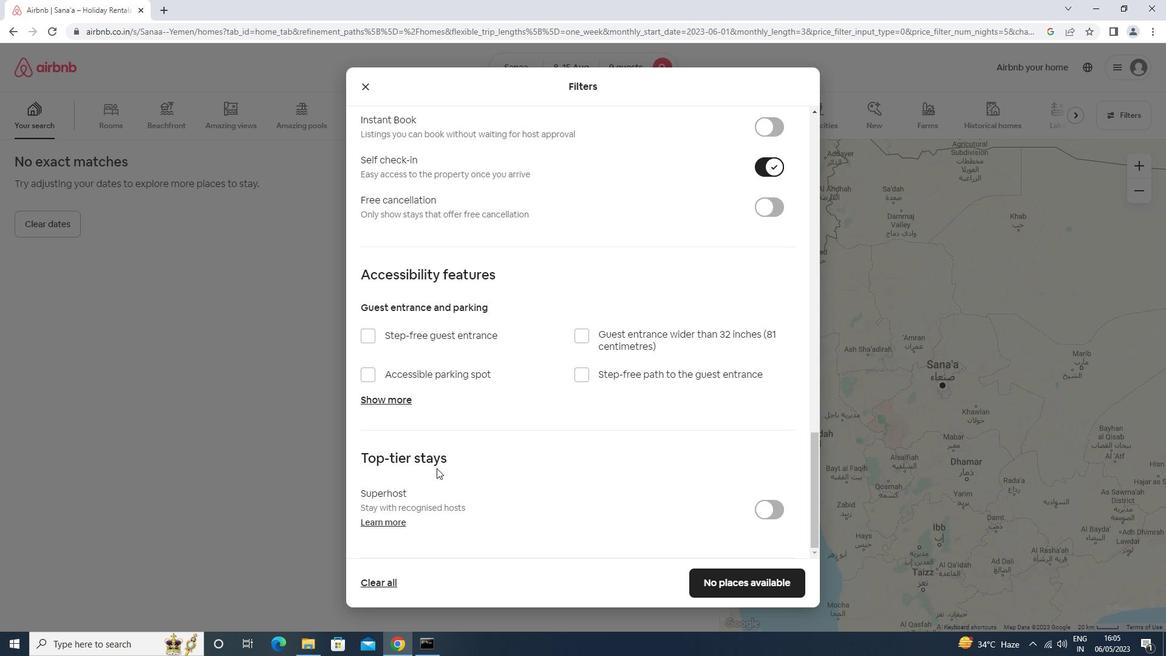 
Action: Mouse scrolled (438, 467) with delta (0, 0)
Screenshot: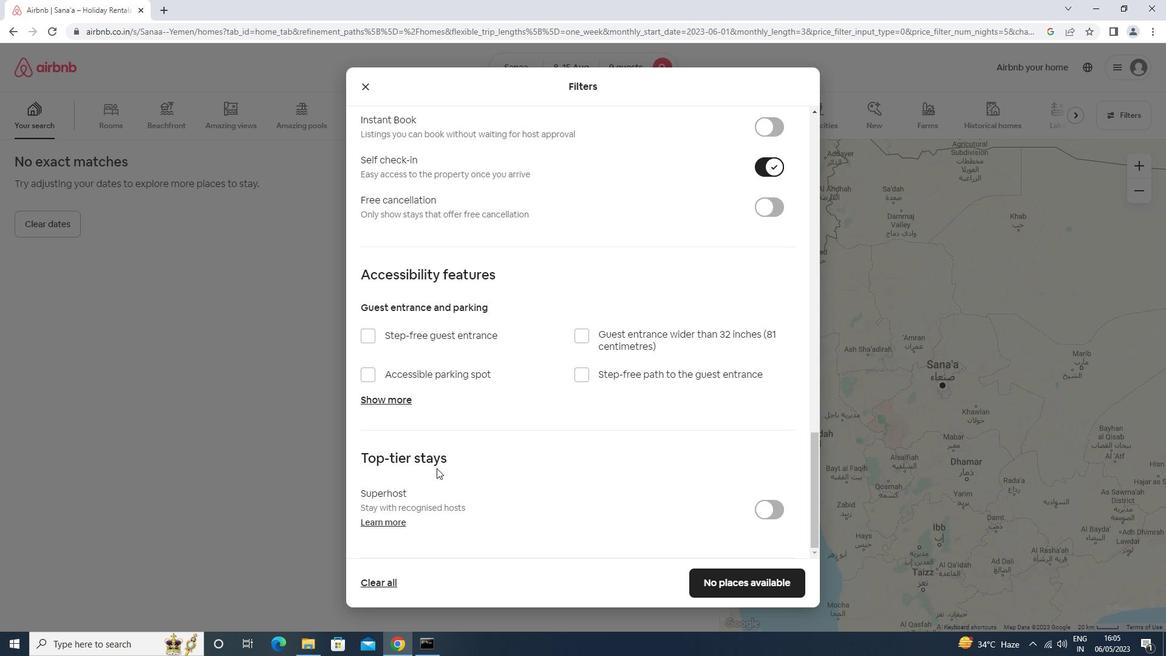 
Action: Mouse scrolled (438, 467) with delta (0, 0)
Screenshot: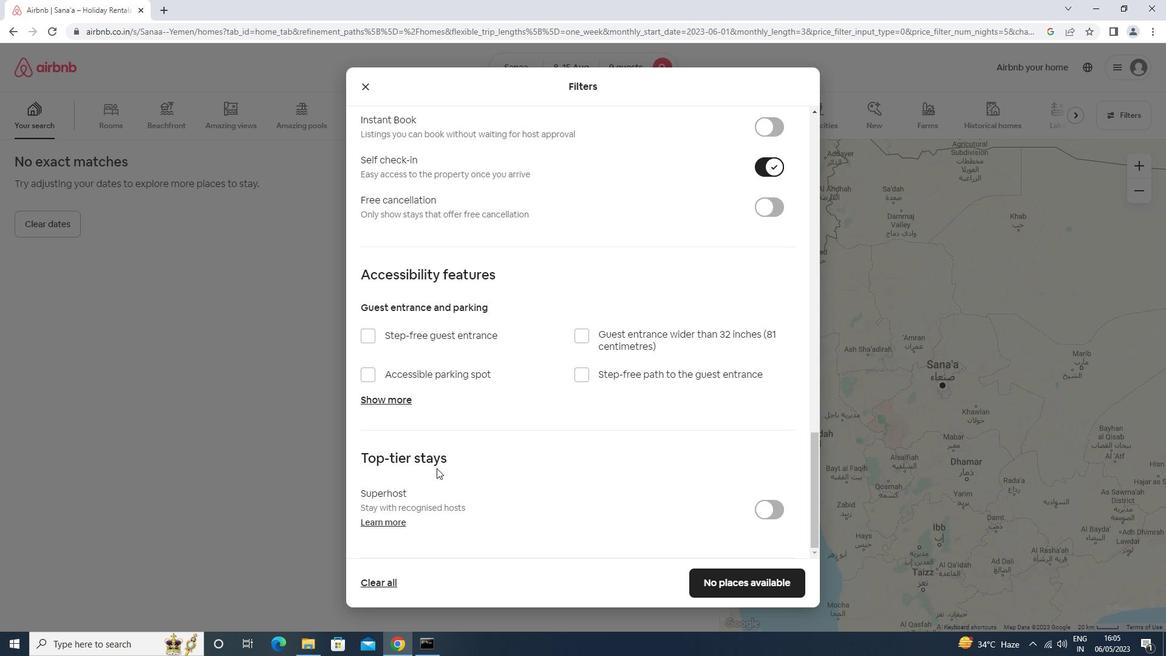 
Action: Mouse scrolled (438, 467) with delta (0, 0)
Screenshot: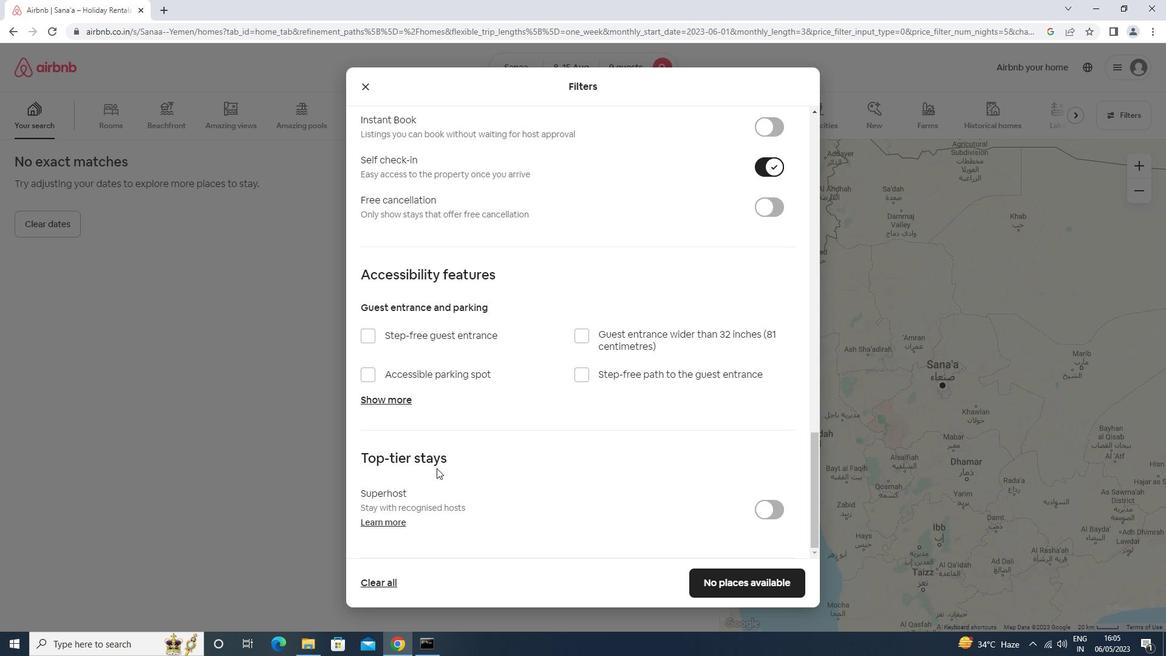 
Action: Mouse scrolled (438, 467) with delta (0, 0)
Screenshot: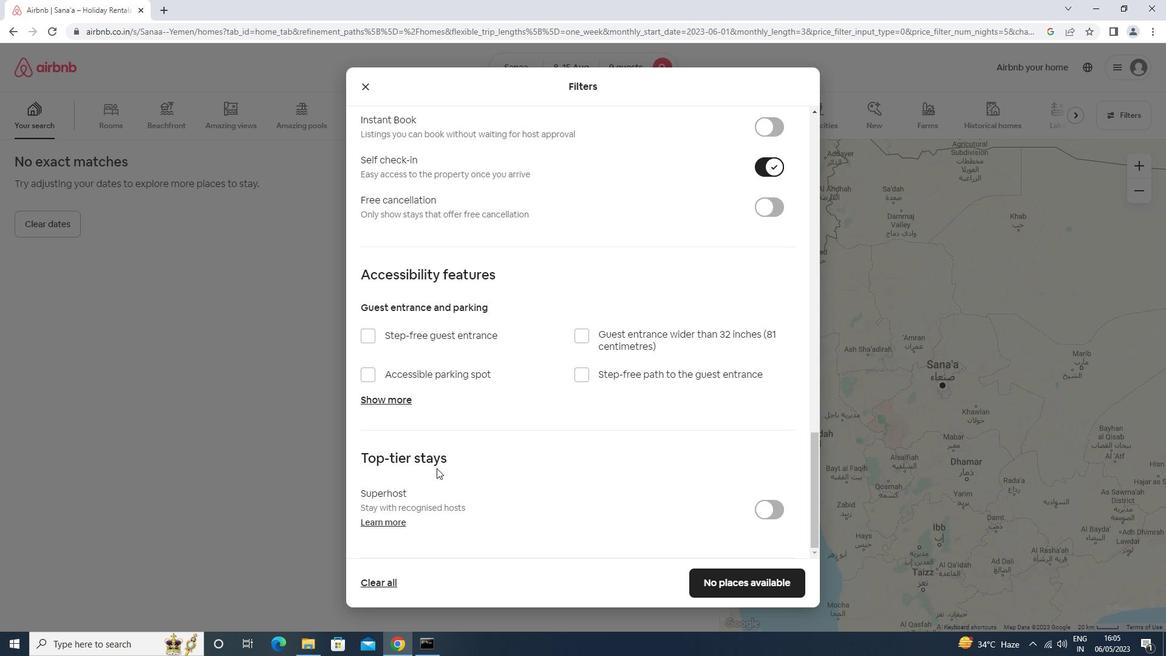 
Action: Mouse moved to (726, 583)
Screenshot: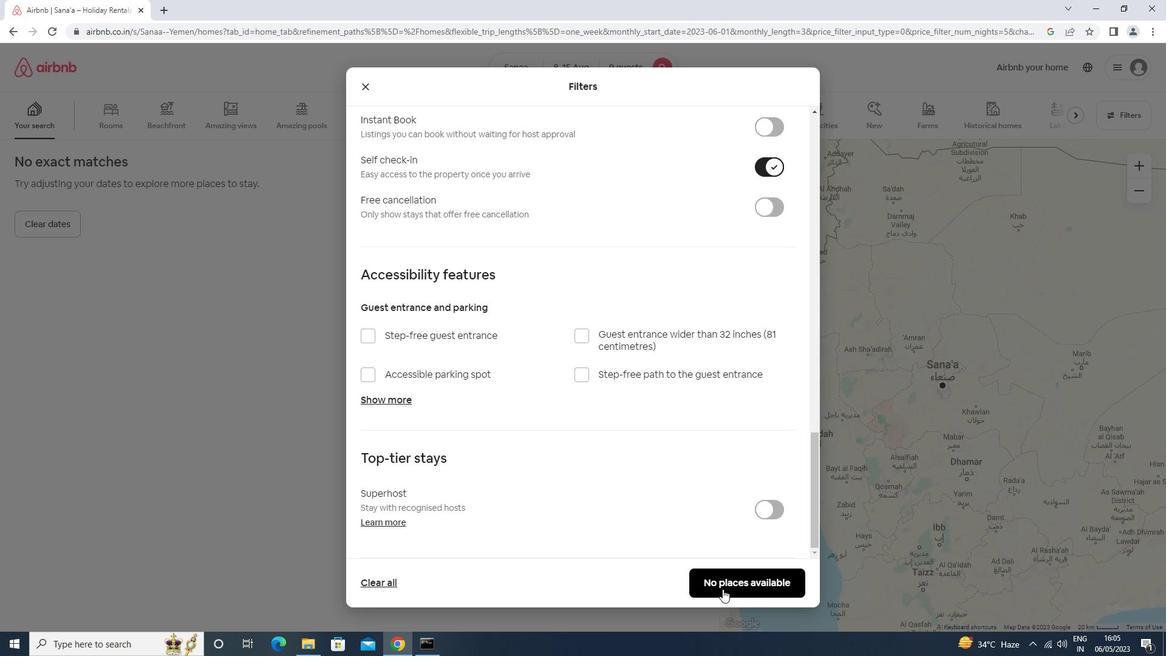 
Action: Mouse pressed left at (726, 583)
Screenshot: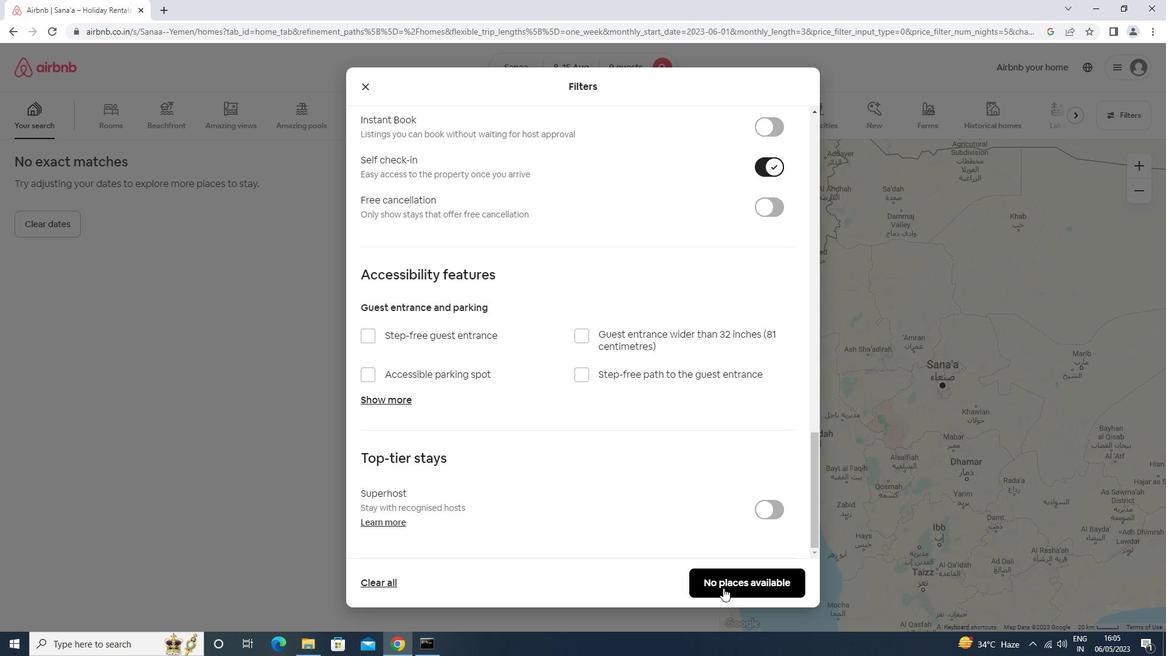 
Action: Mouse moved to (715, 583)
Screenshot: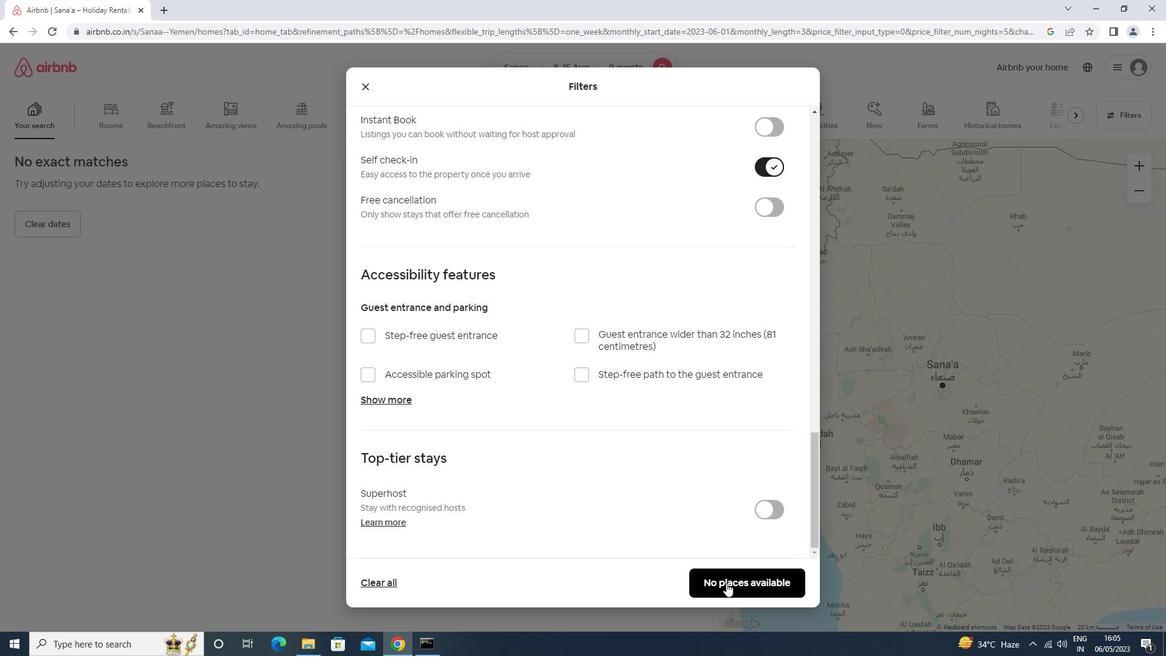 
